 Task: Create a due date automation trigger when advanced on, on the monday after a card is due add fields without custom field "Resume" set to a number greater or equal to 1 and greater or equal to 10 at 11:00 AM.
Action: Mouse moved to (1118, 89)
Screenshot: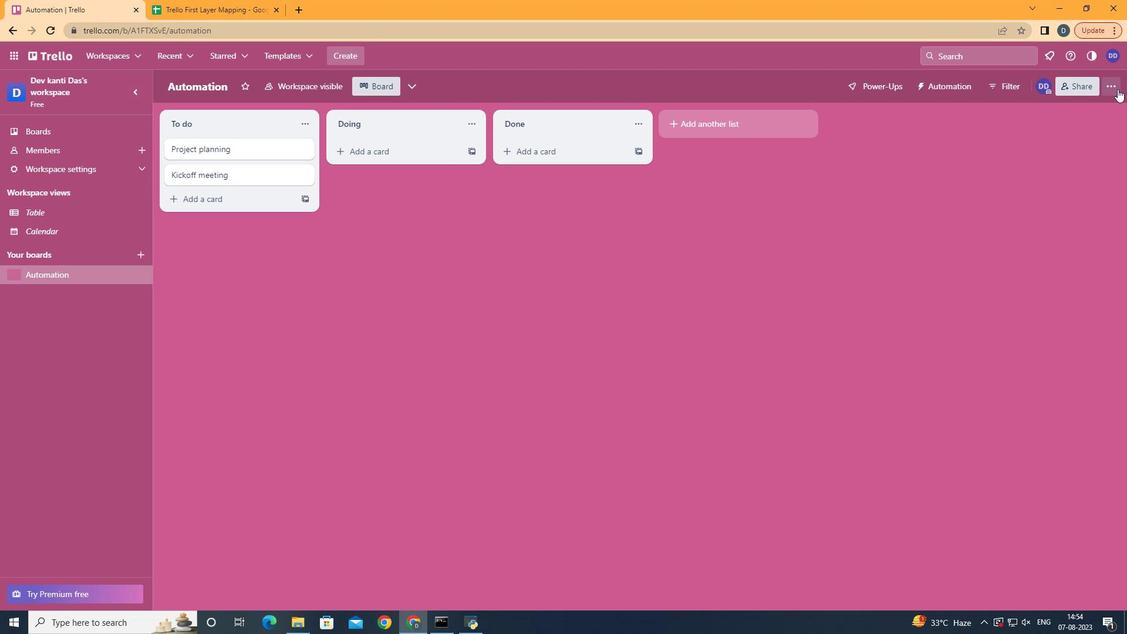 
Action: Mouse pressed left at (1118, 89)
Screenshot: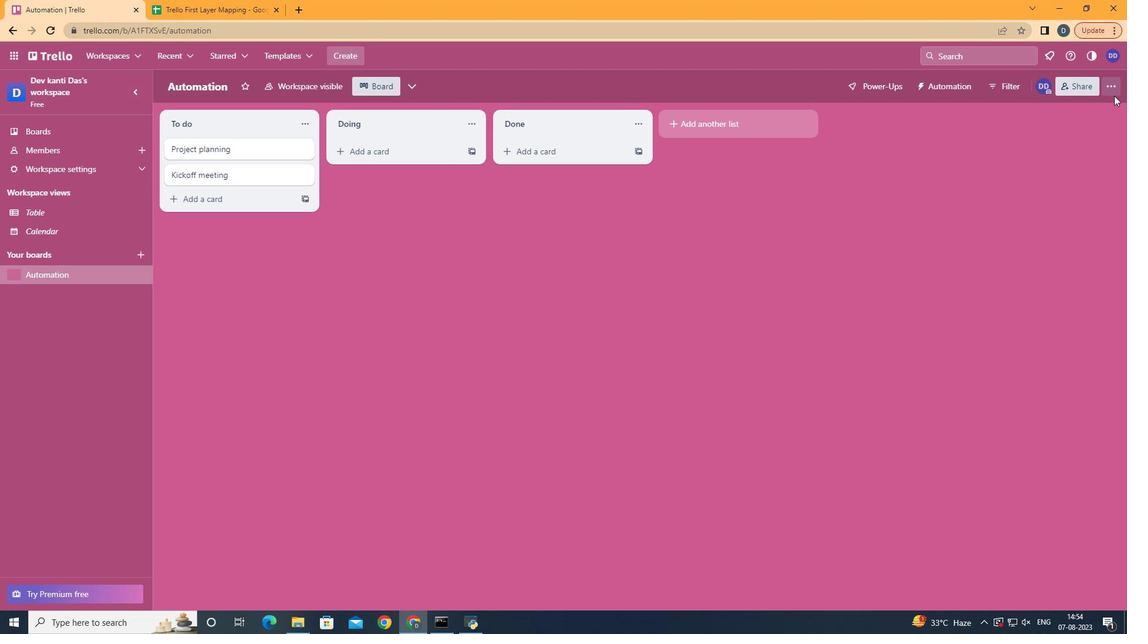 
Action: Mouse moved to (974, 241)
Screenshot: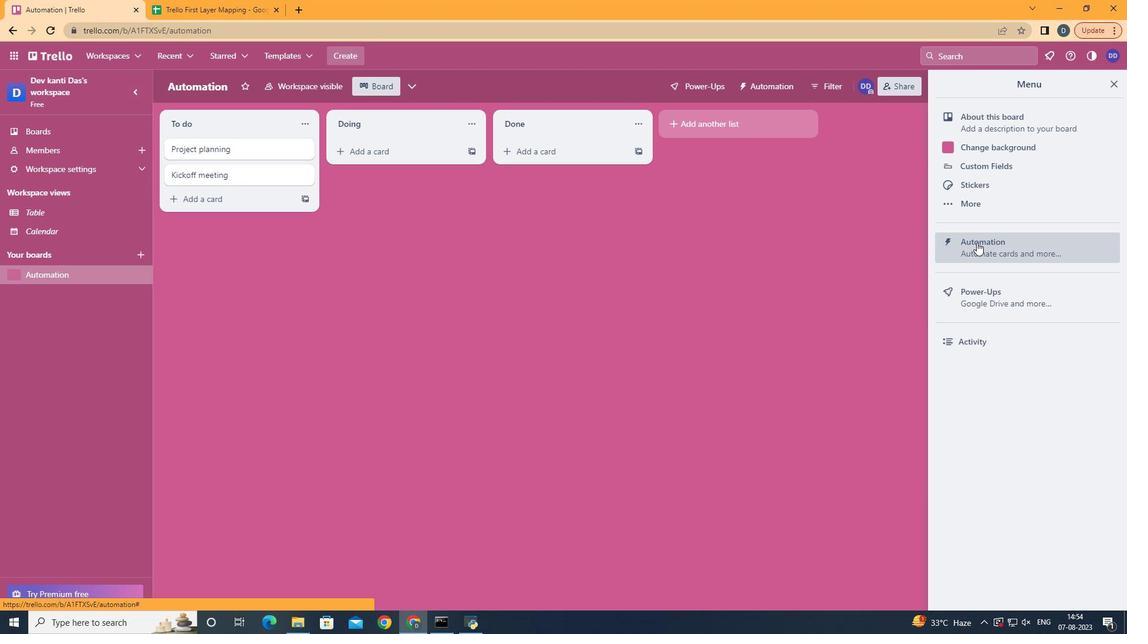 
Action: Mouse pressed left at (974, 241)
Screenshot: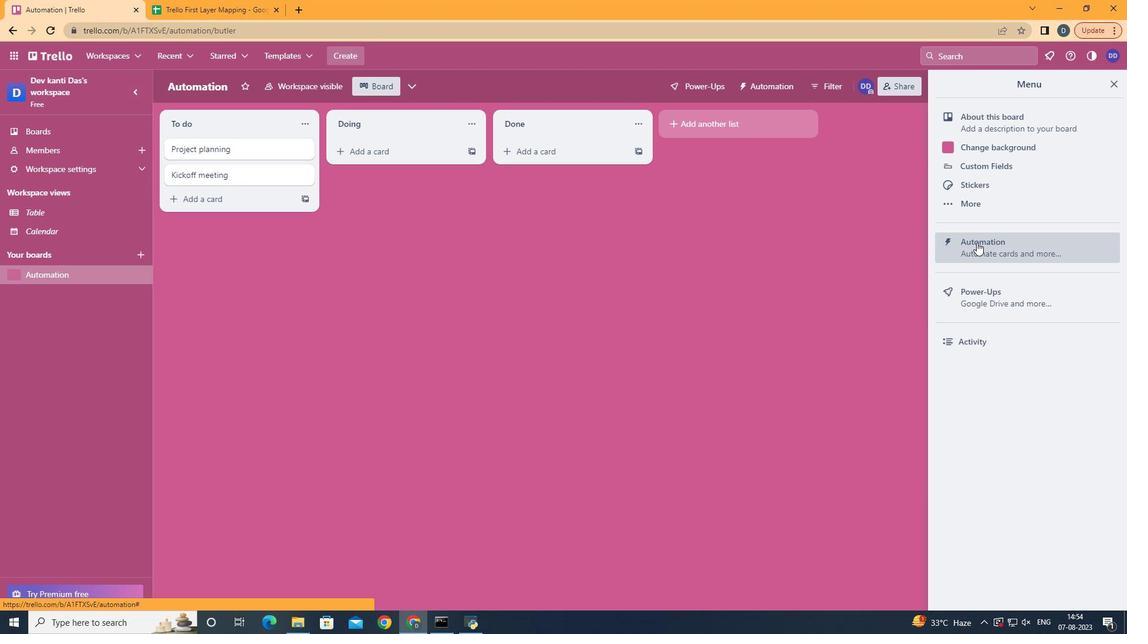 
Action: Mouse moved to (214, 238)
Screenshot: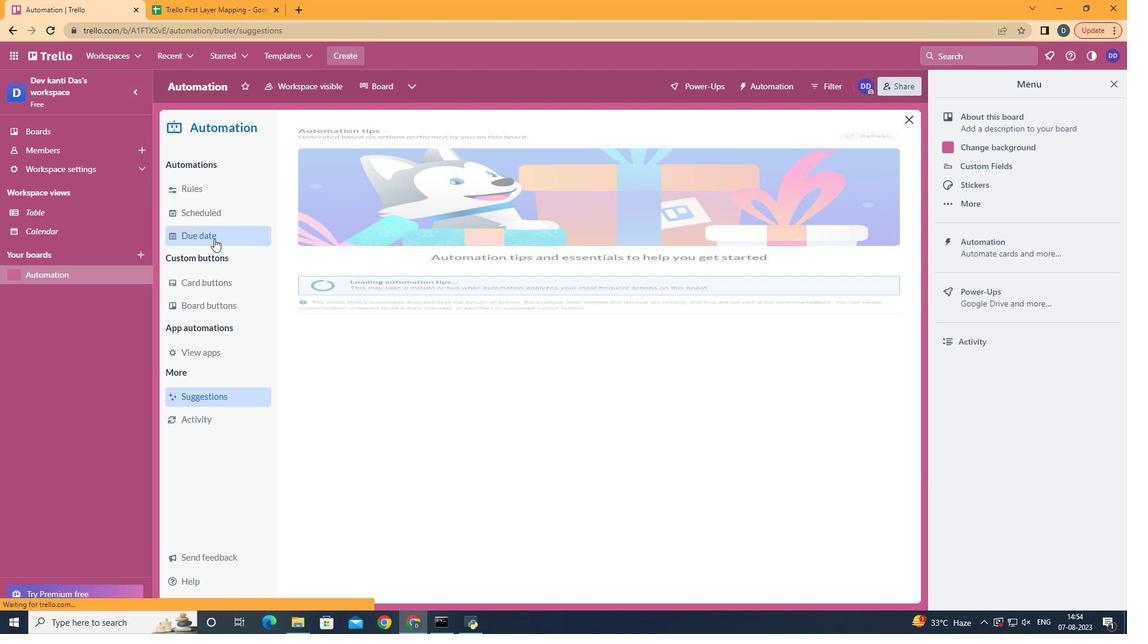 
Action: Mouse pressed left at (214, 238)
Screenshot: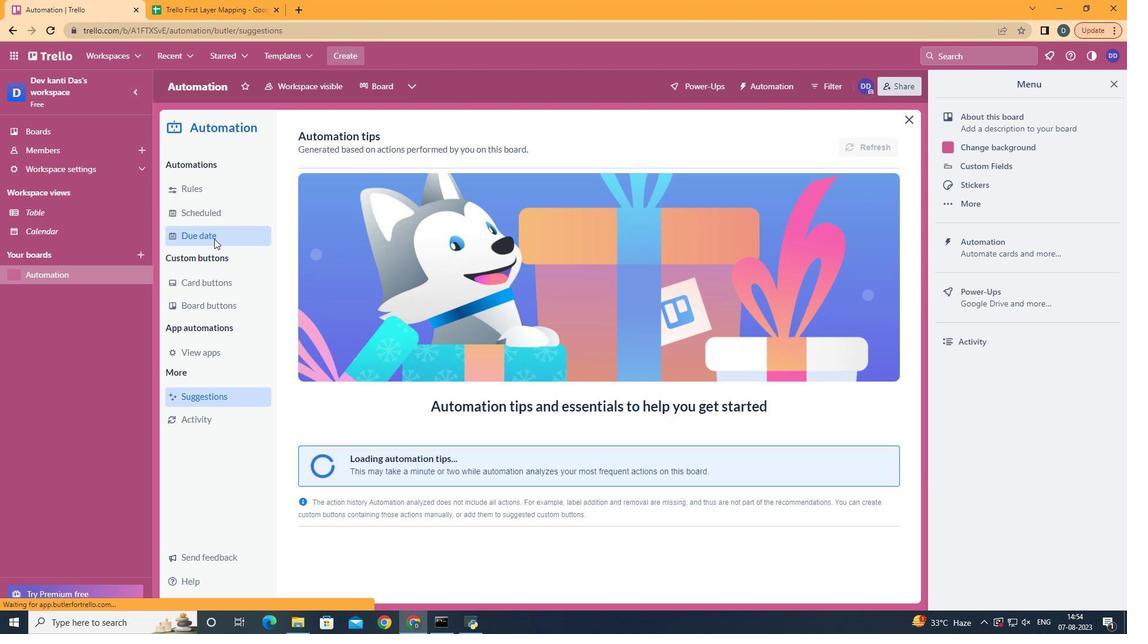 
Action: Mouse moved to (815, 145)
Screenshot: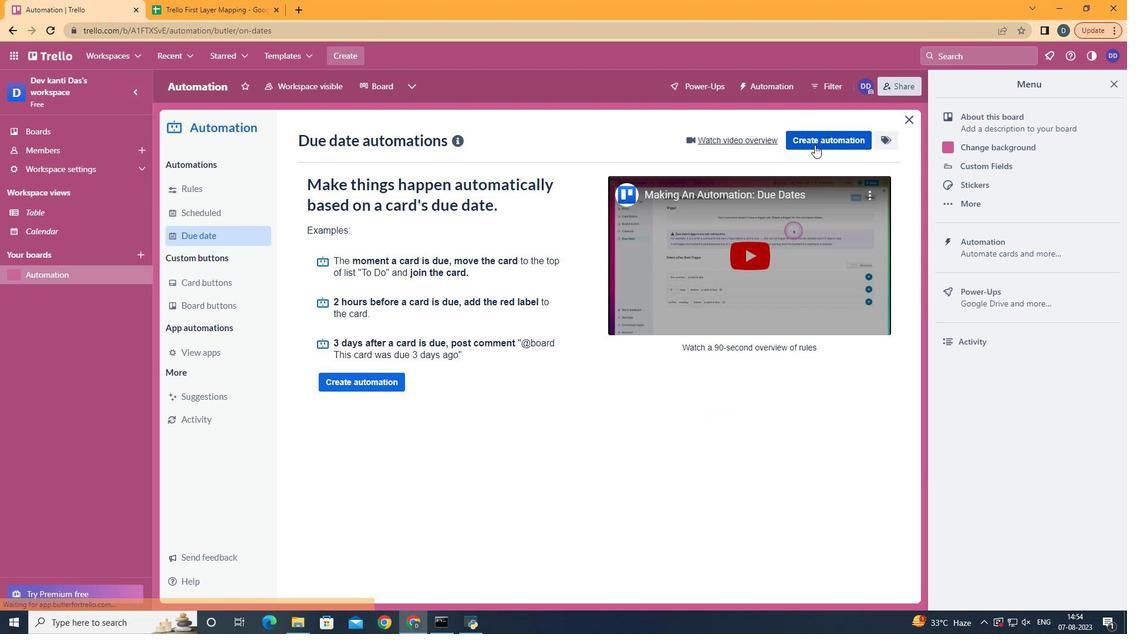 
Action: Mouse pressed left at (815, 145)
Screenshot: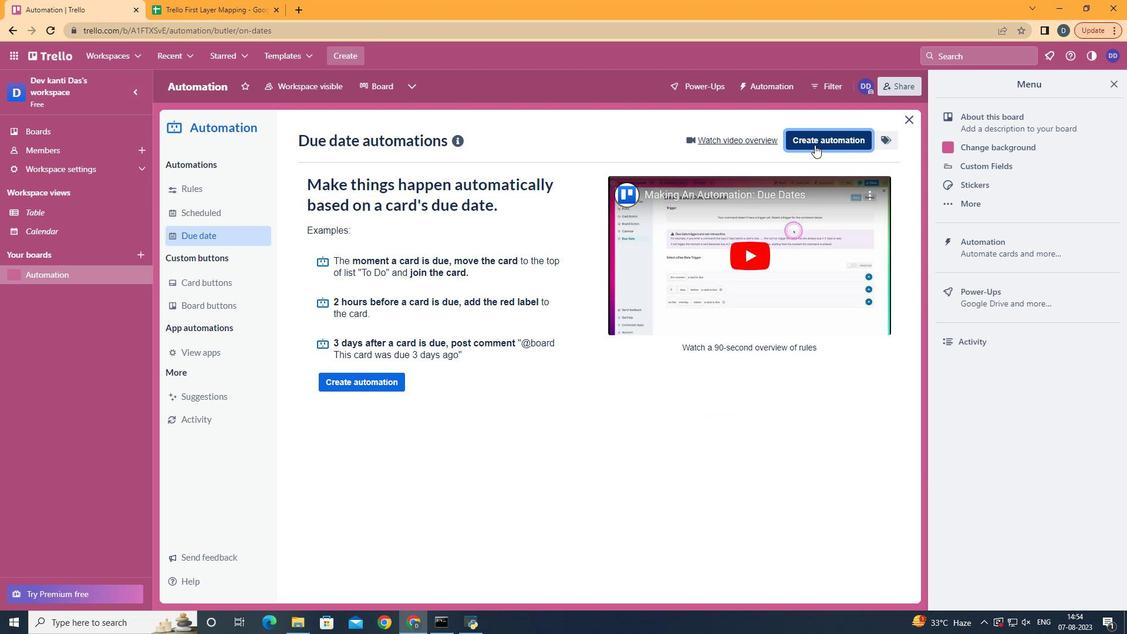 
Action: Mouse moved to (615, 247)
Screenshot: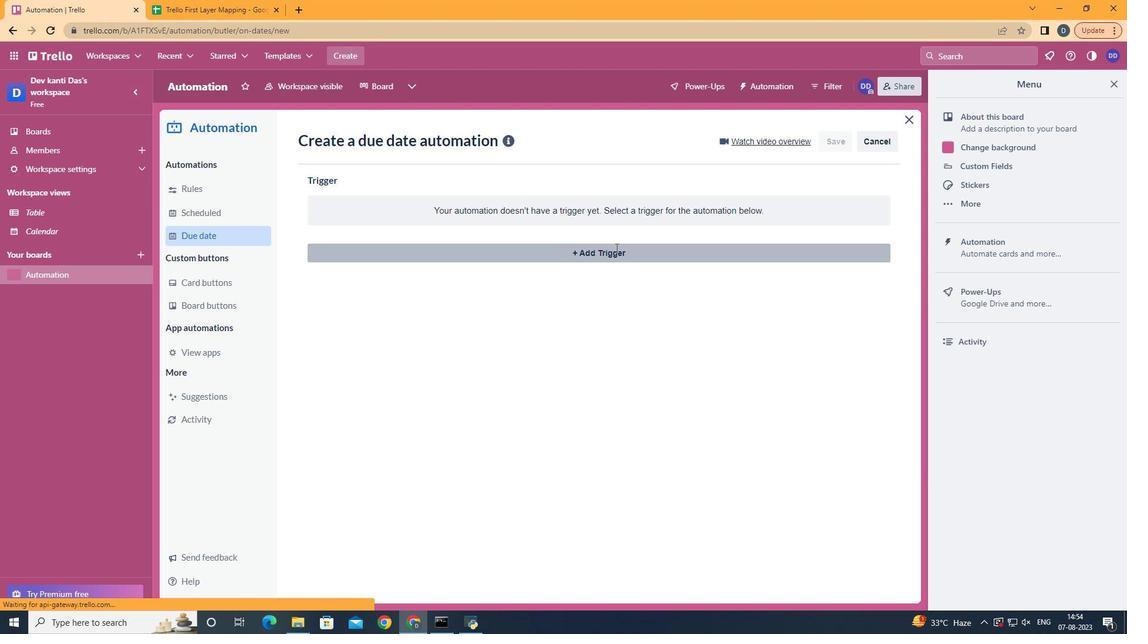 
Action: Mouse pressed left at (615, 247)
Screenshot: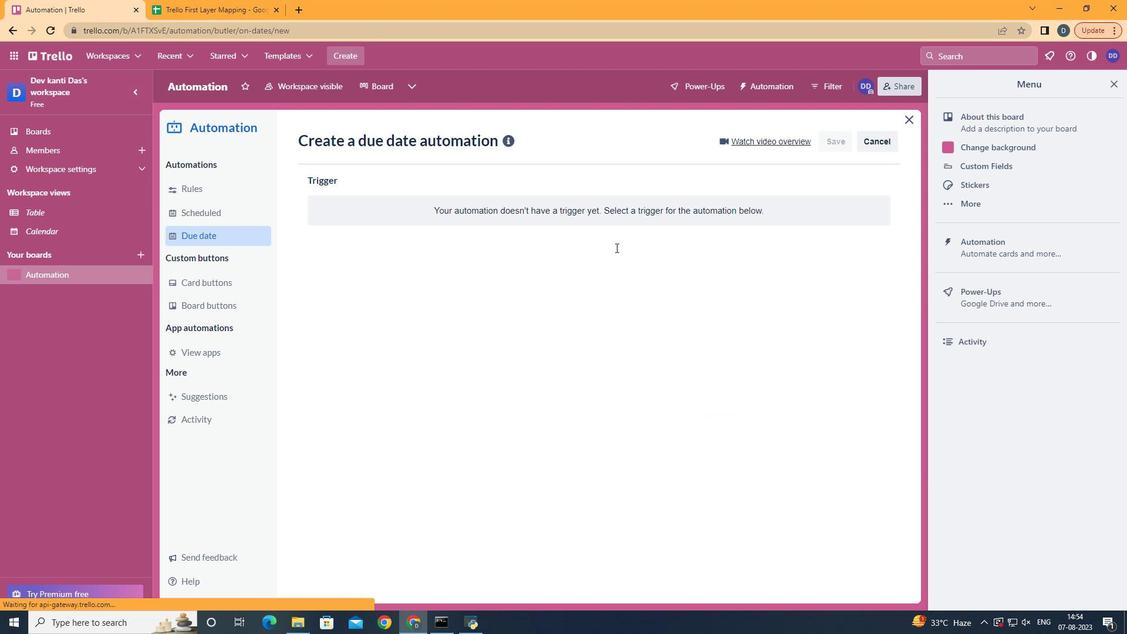 
Action: Mouse moved to (392, 310)
Screenshot: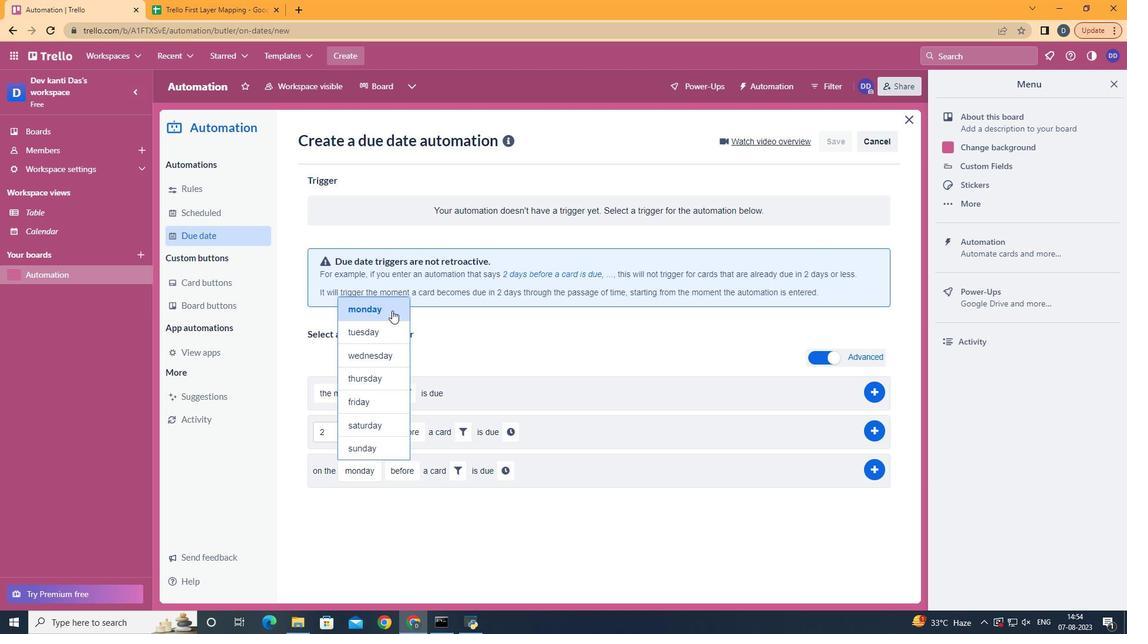 
Action: Mouse pressed left at (392, 310)
Screenshot: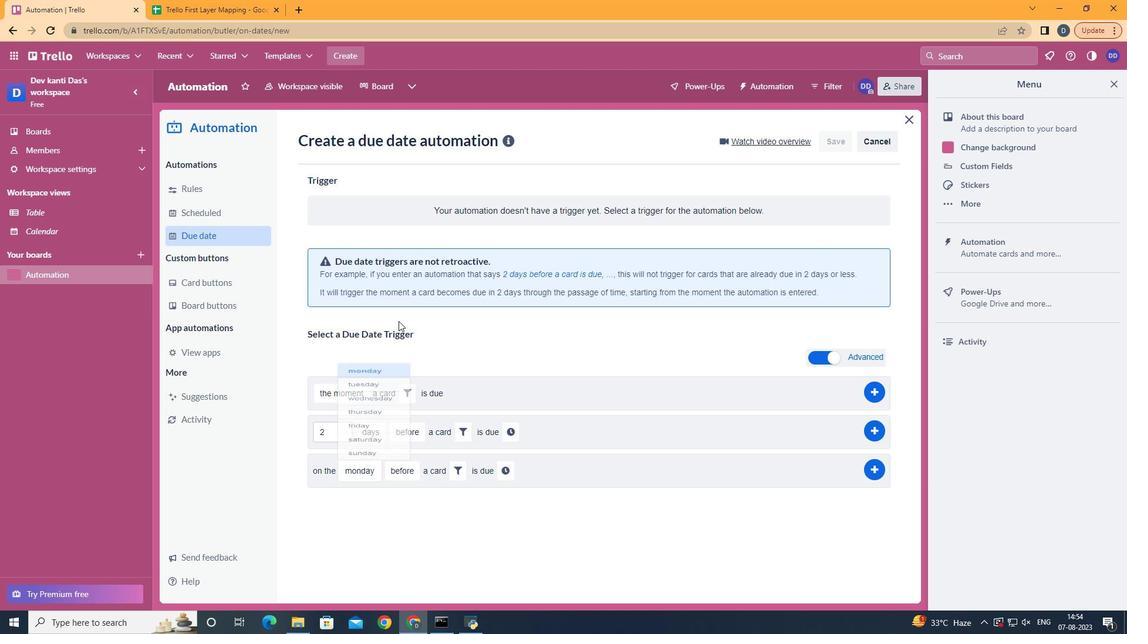 
Action: Mouse moved to (409, 509)
Screenshot: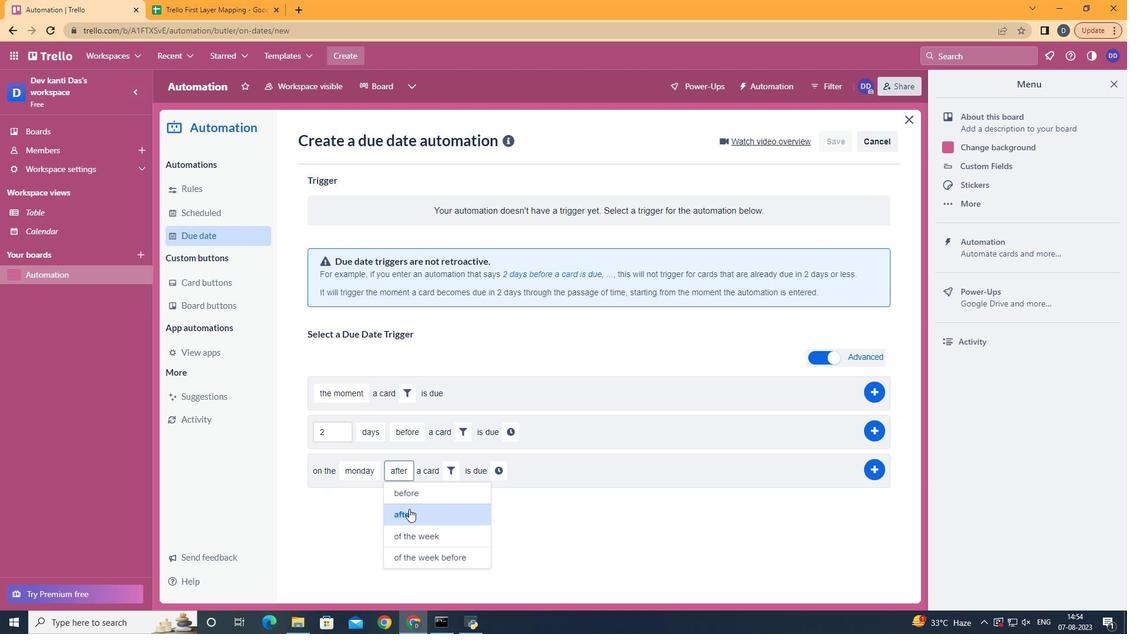 
Action: Mouse pressed left at (409, 509)
Screenshot: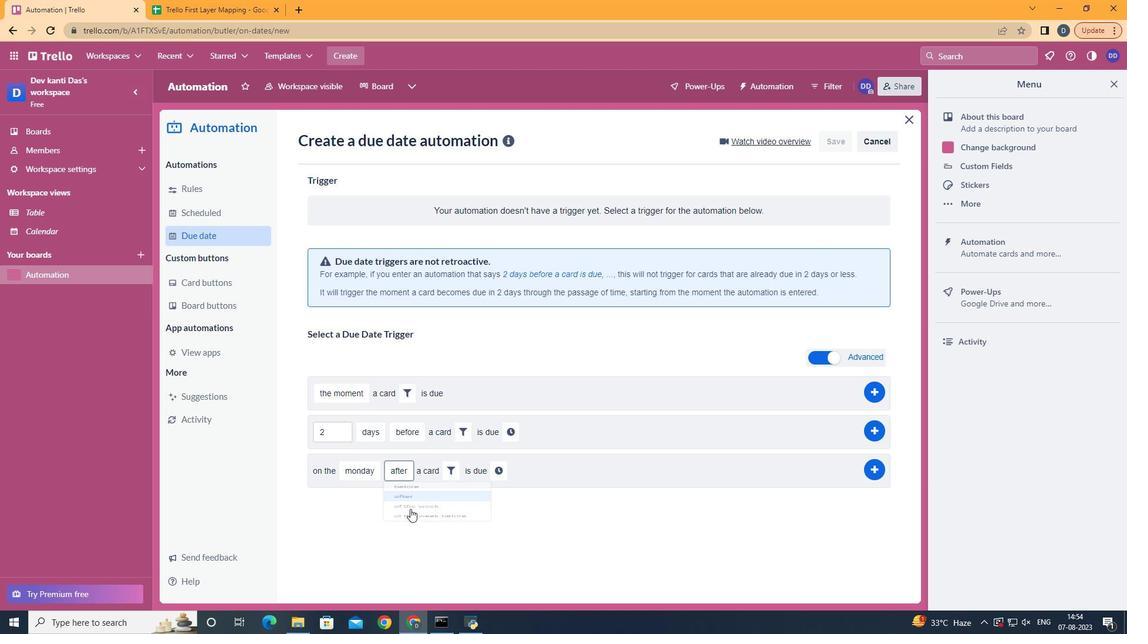 
Action: Mouse moved to (443, 473)
Screenshot: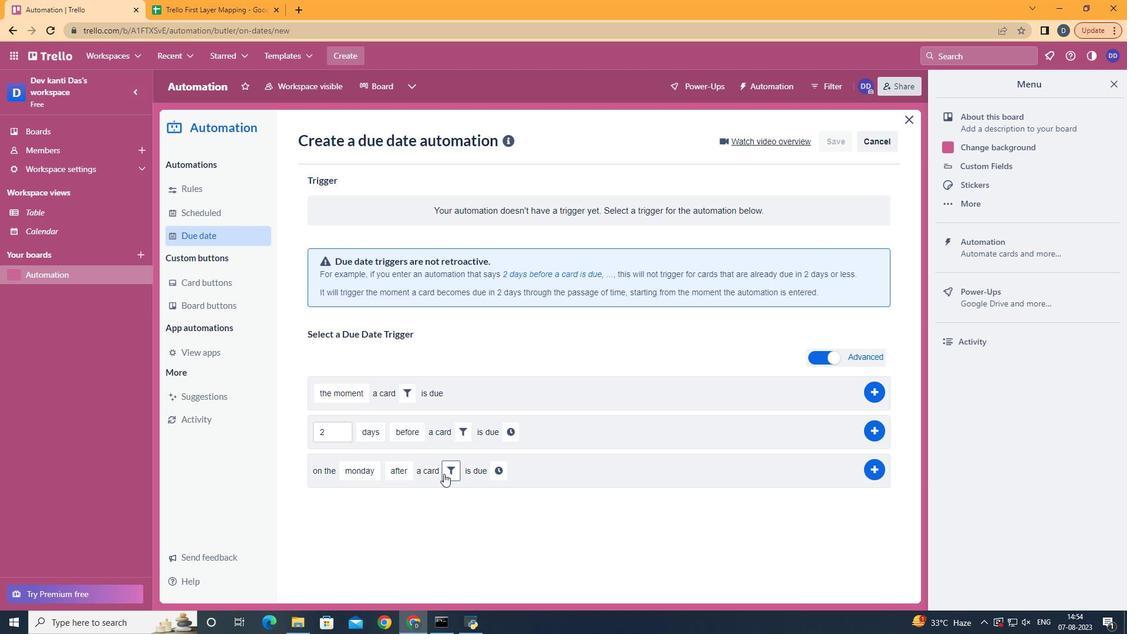 
Action: Mouse pressed left at (443, 473)
Screenshot: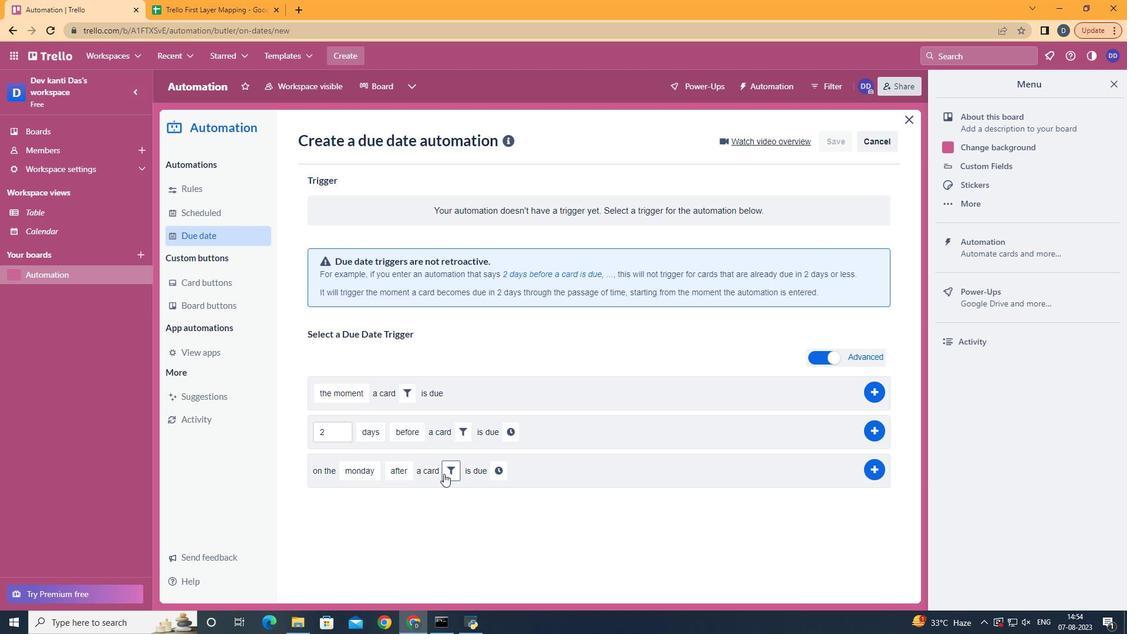 
Action: Mouse moved to (652, 507)
Screenshot: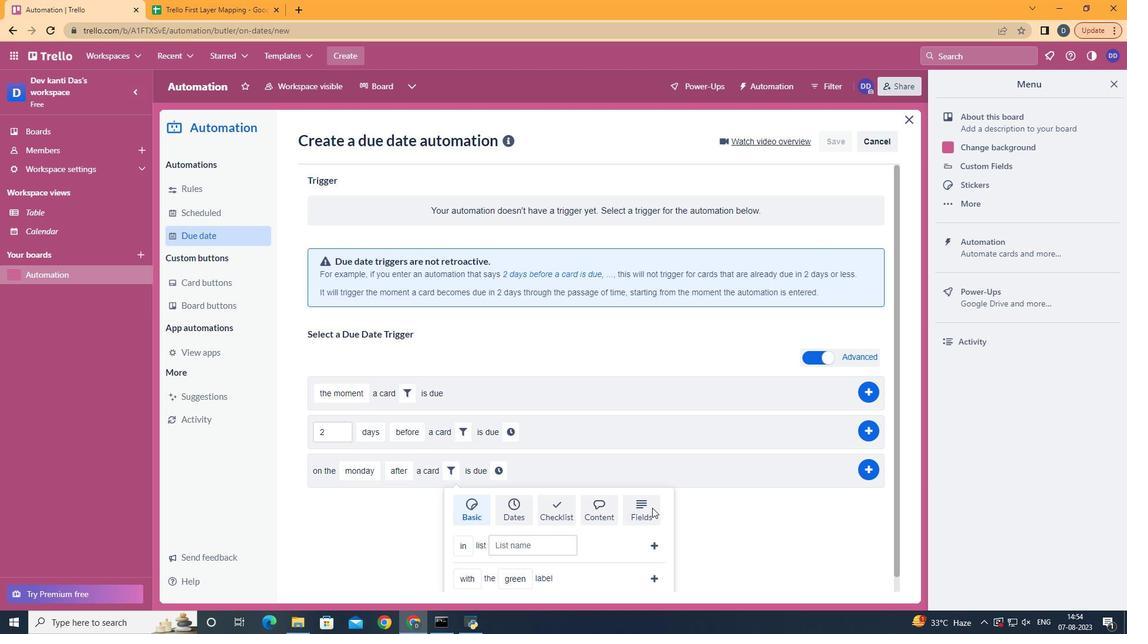 
Action: Mouse pressed left at (652, 507)
Screenshot: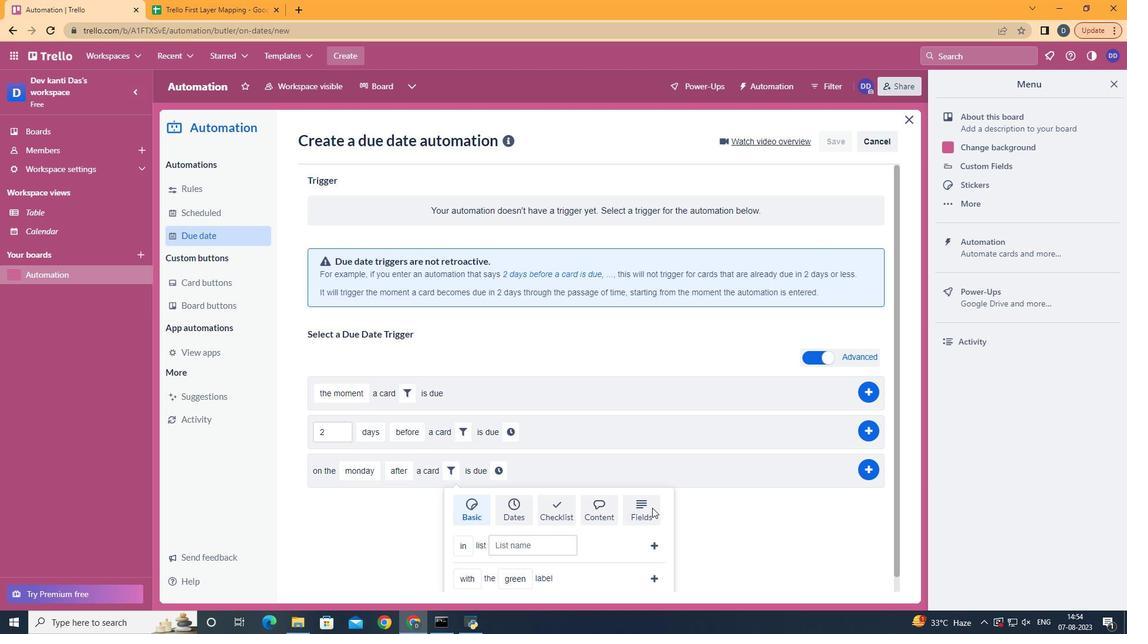 
Action: Mouse moved to (652, 507)
Screenshot: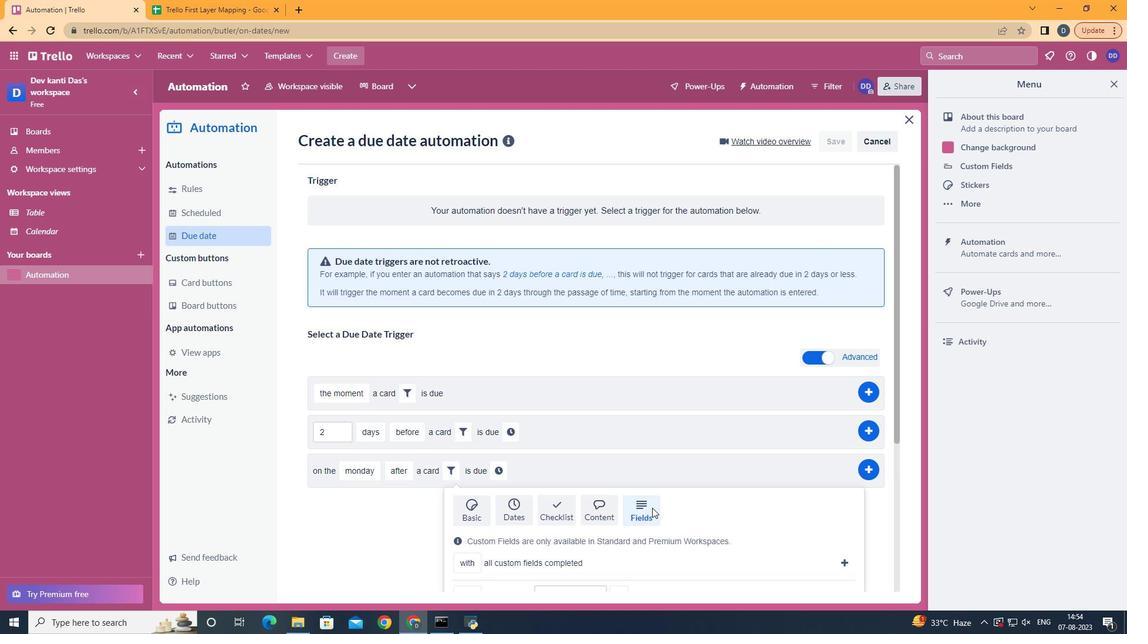 
Action: Mouse scrolled (652, 507) with delta (0, 0)
Screenshot: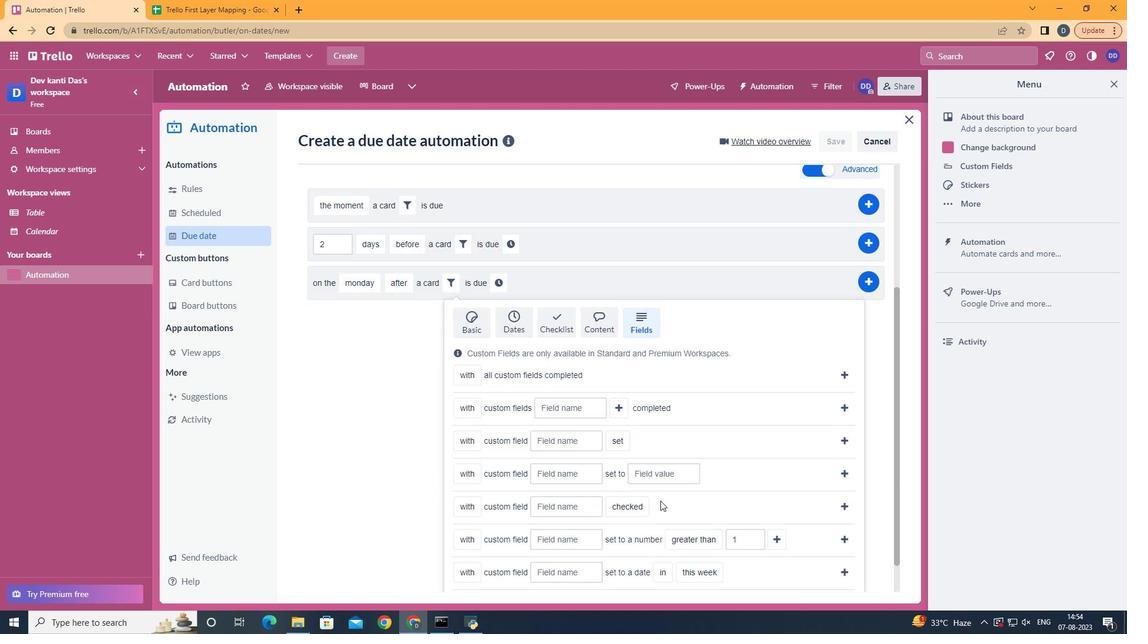 
Action: Mouse scrolled (652, 507) with delta (0, 0)
Screenshot: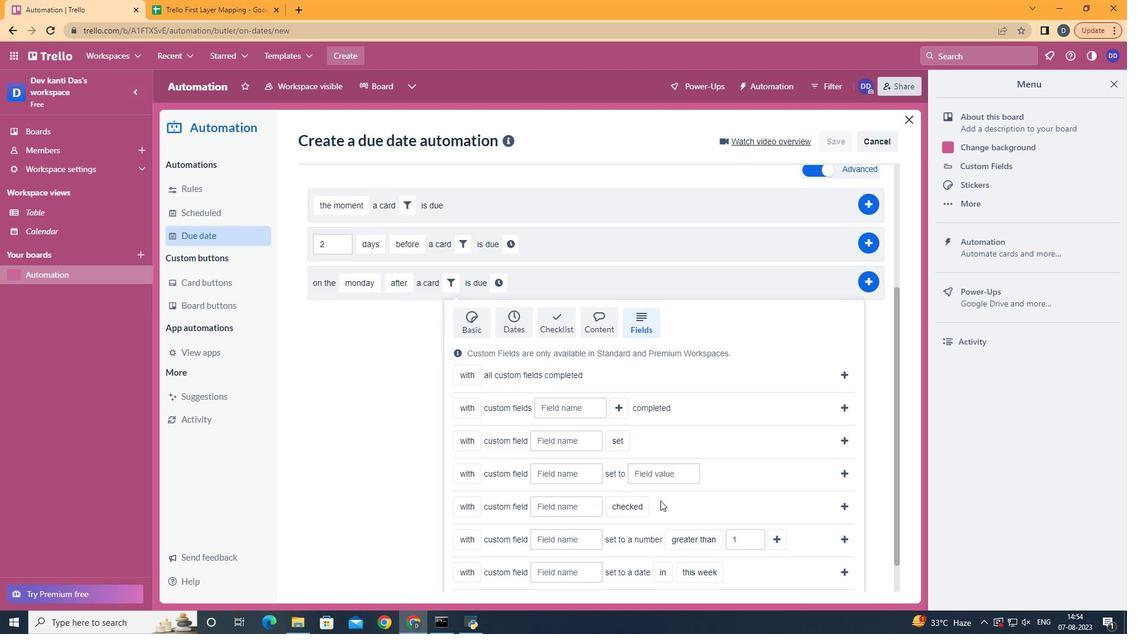 
Action: Mouse scrolled (652, 507) with delta (0, 0)
Screenshot: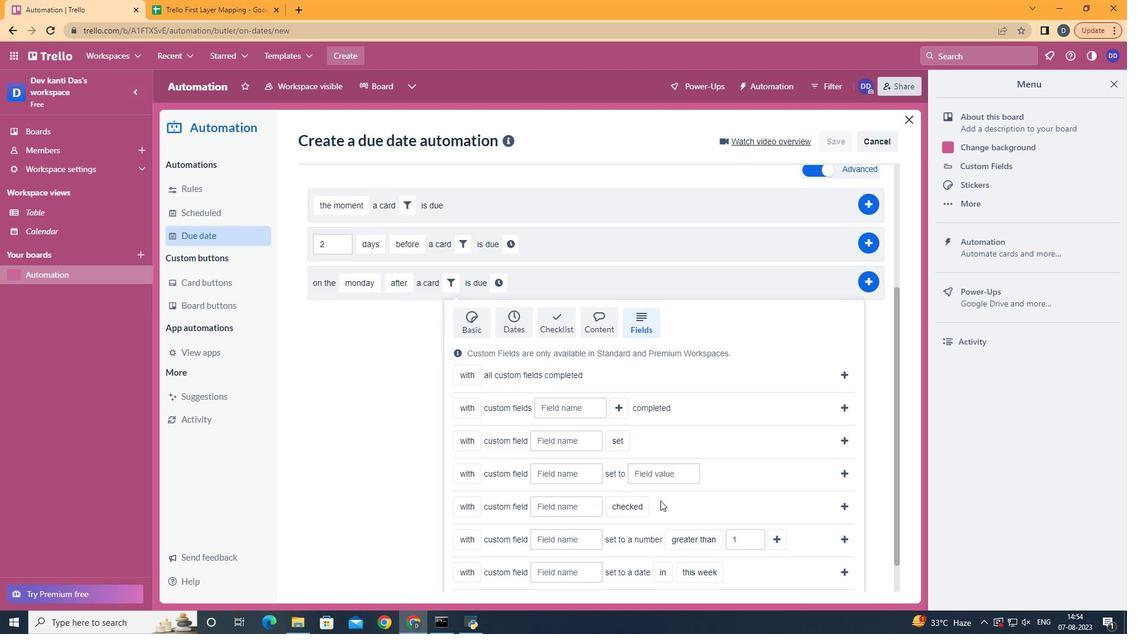 
Action: Mouse scrolled (652, 507) with delta (0, 0)
Screenshot: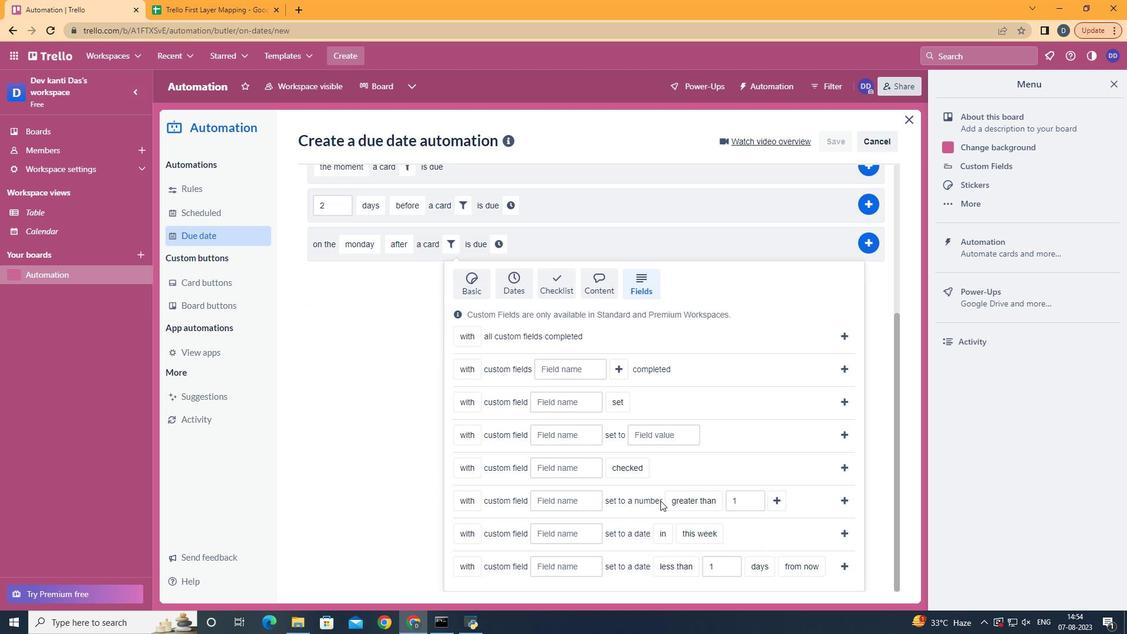 
Action: Mouse scrolled (652, 507) with delta (0, 0)
Screenshot: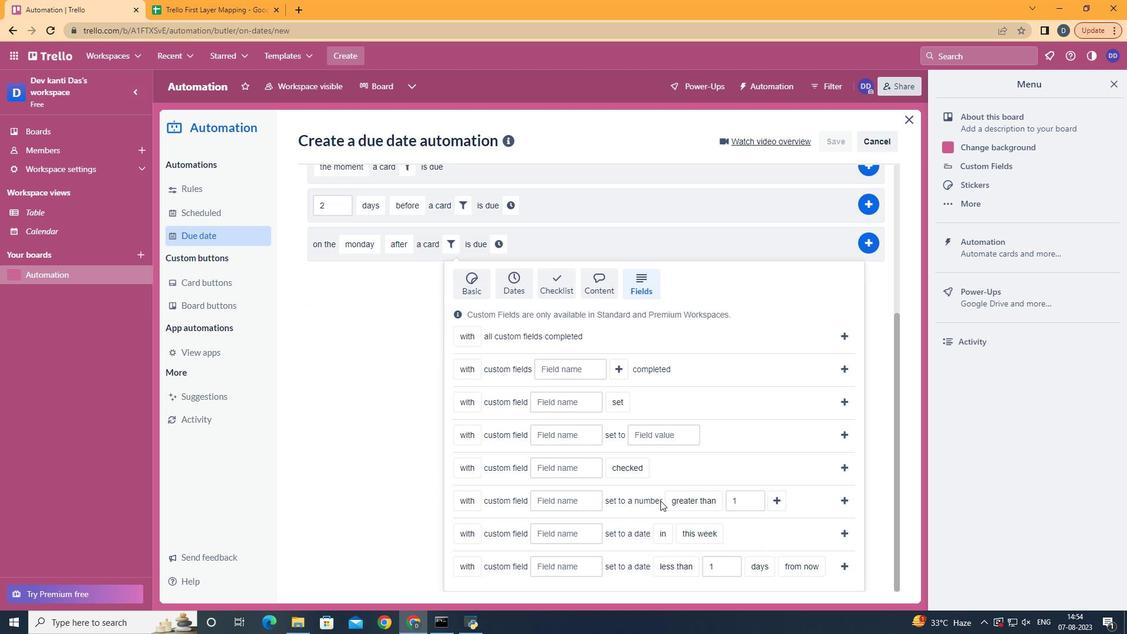 
Action: Mouse moved to (485, 547)
Screenshot: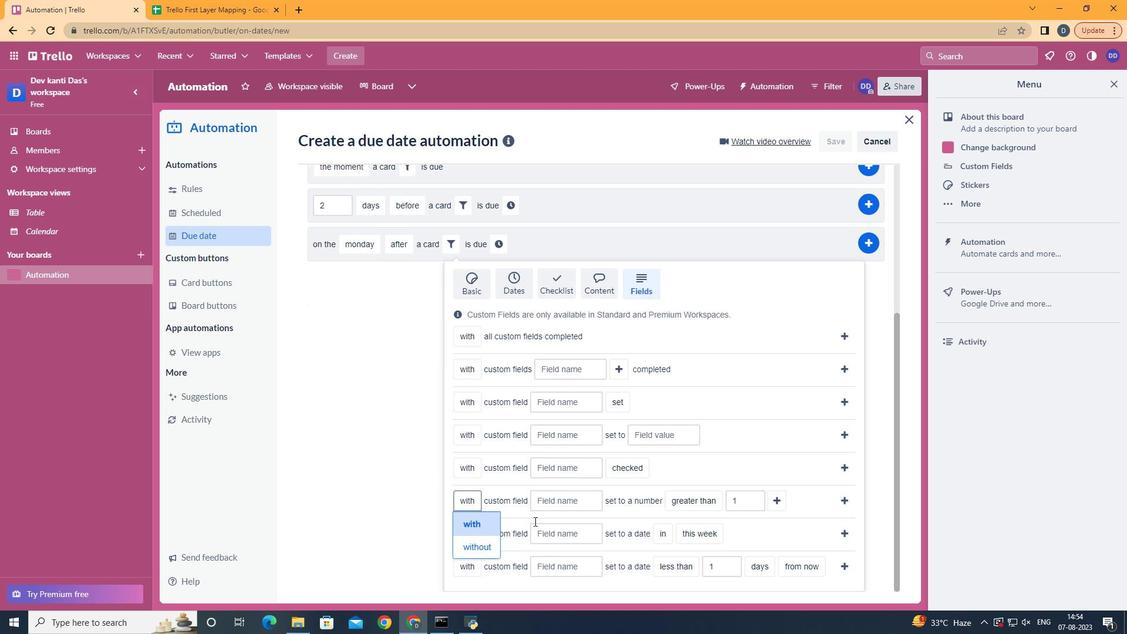 
Action: Mouse pressed left at (485, 547)
Screenshot: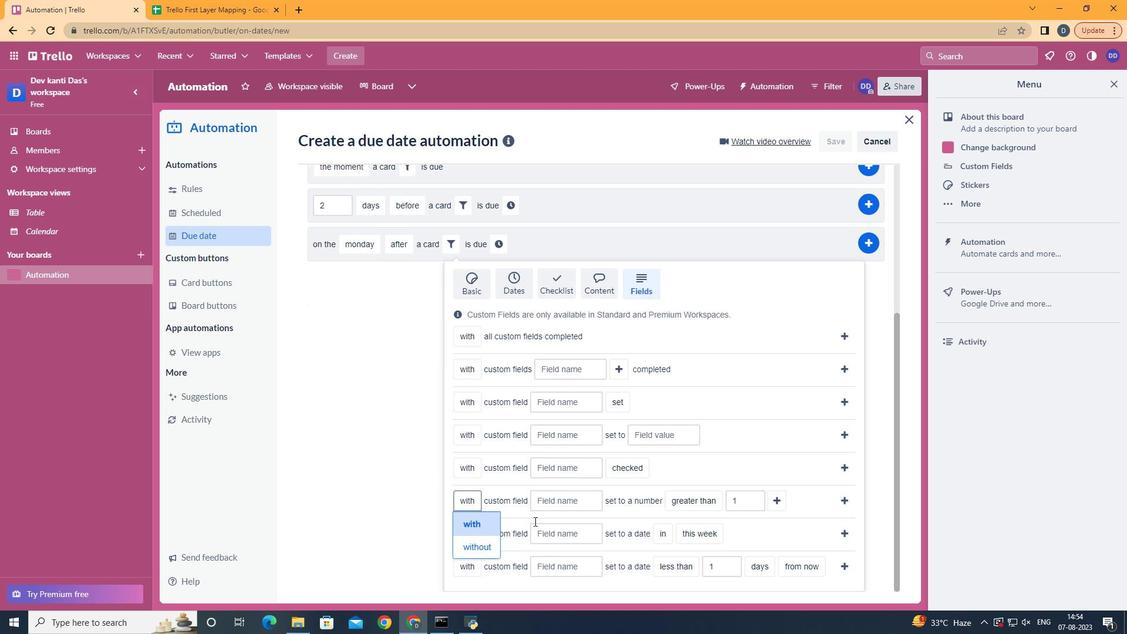 
Action: Mouse moved to (570, 502)
Screenshot: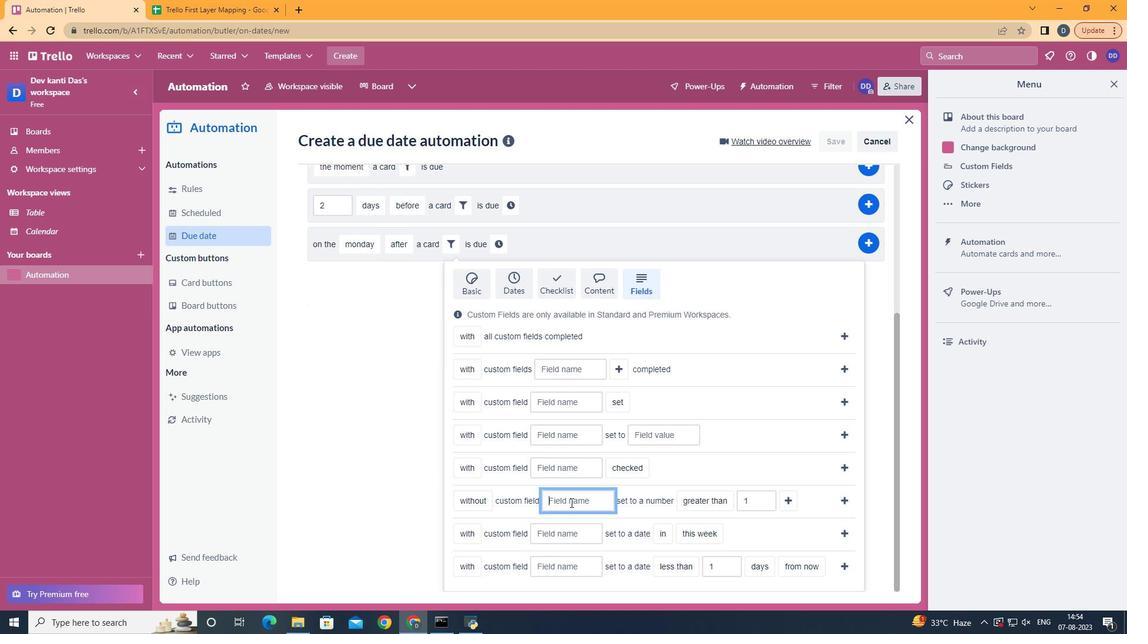 
Action: Mouse pressed left at (570, 502)
Screenshot: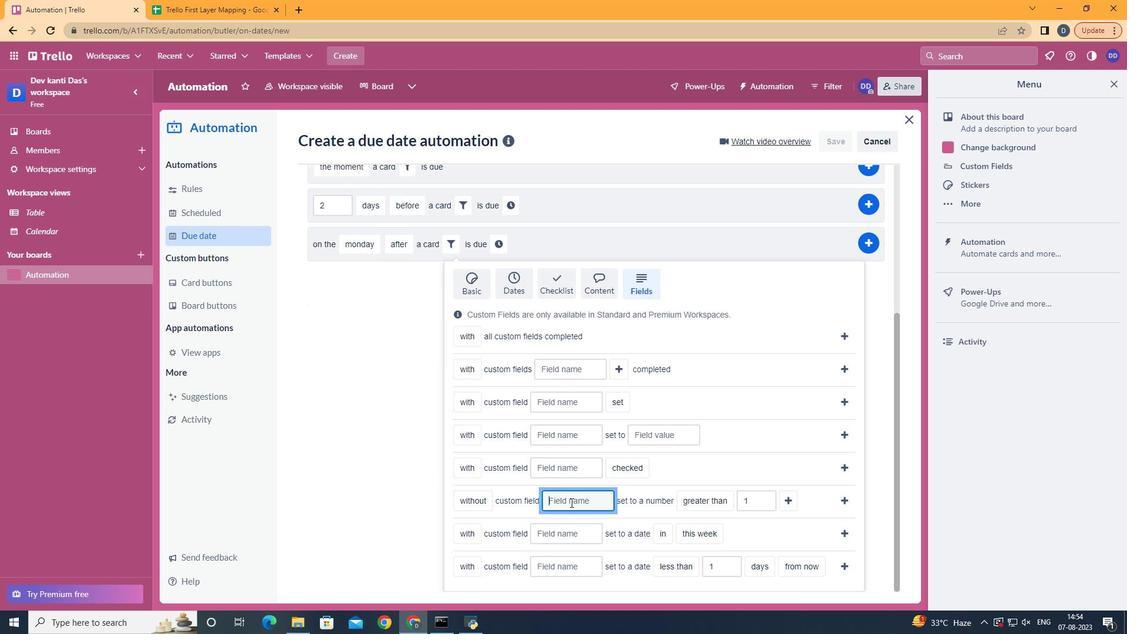 
Action: Key pressed <Key.shift>Resume
Screenshot: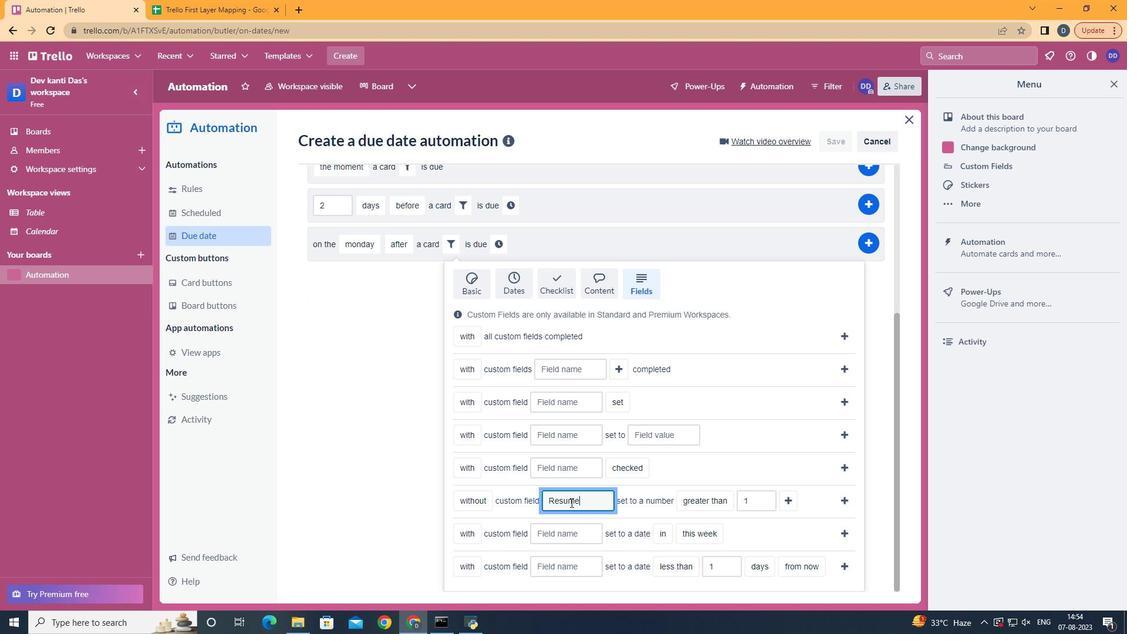 
Action: Mouse moved to (732, 422)
Screenshot: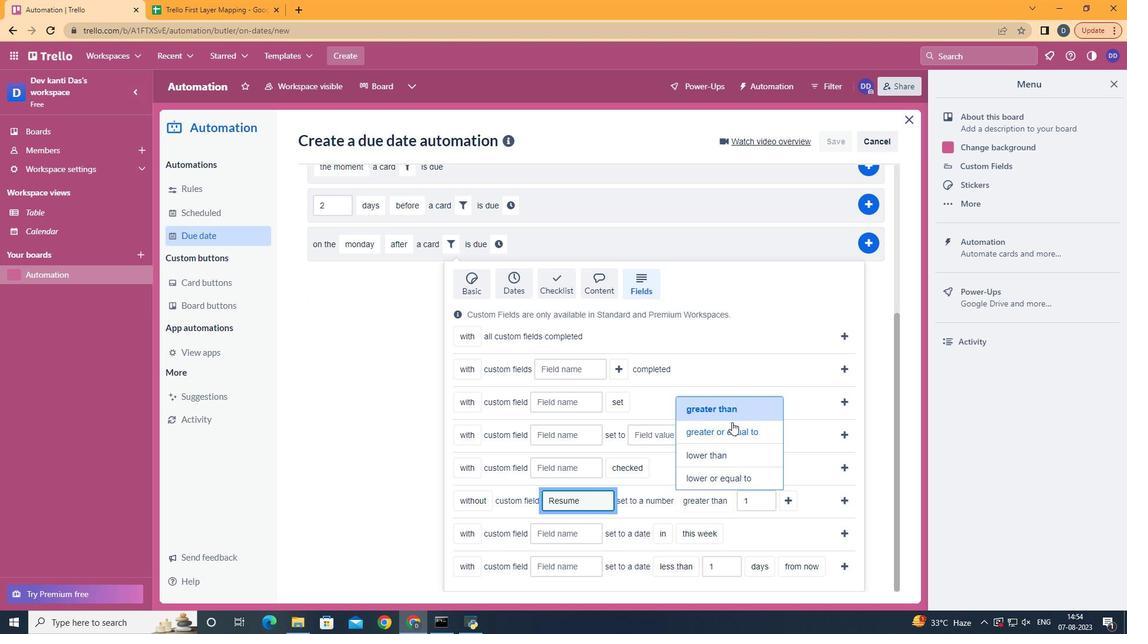 
Action: Mouse pressed left at (732, 422)
Screenshot: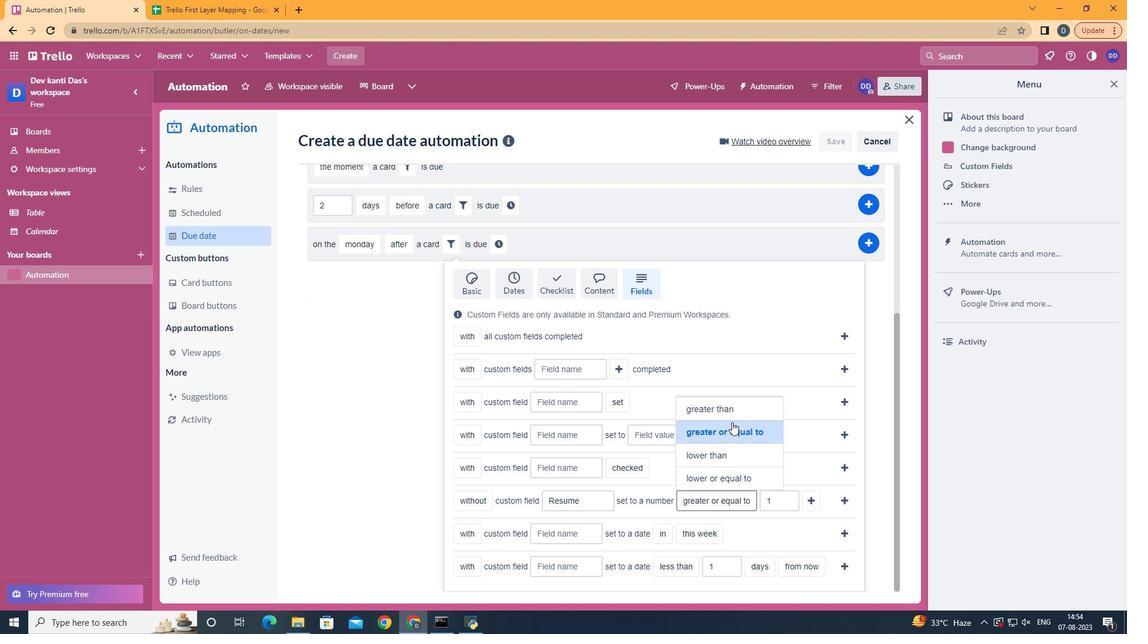 
Action: Mouse moved to (809, 502)
Screenshot: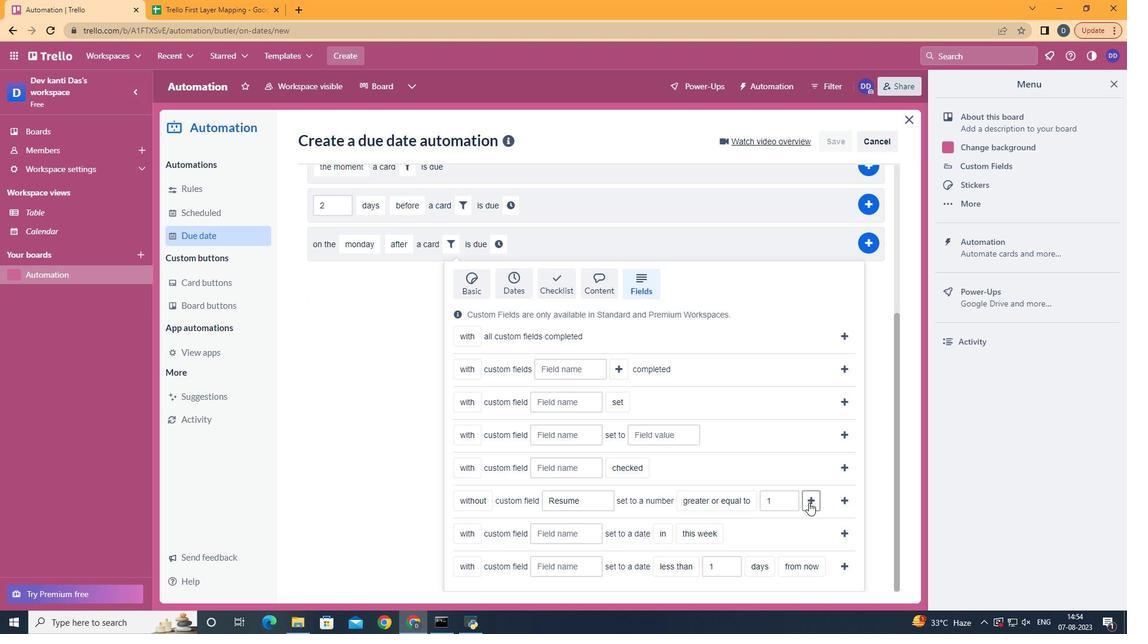 
Action: Mouse pressed left at (809, 502)
Screenshot: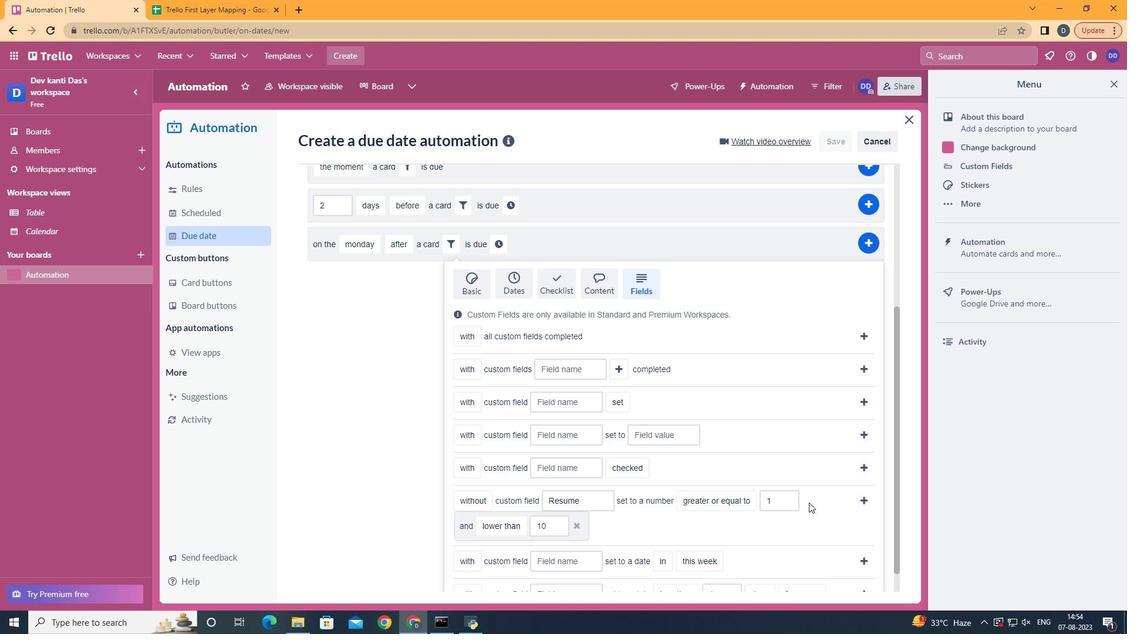 
Action: Mouse moved to (529, 500)
Screenshot: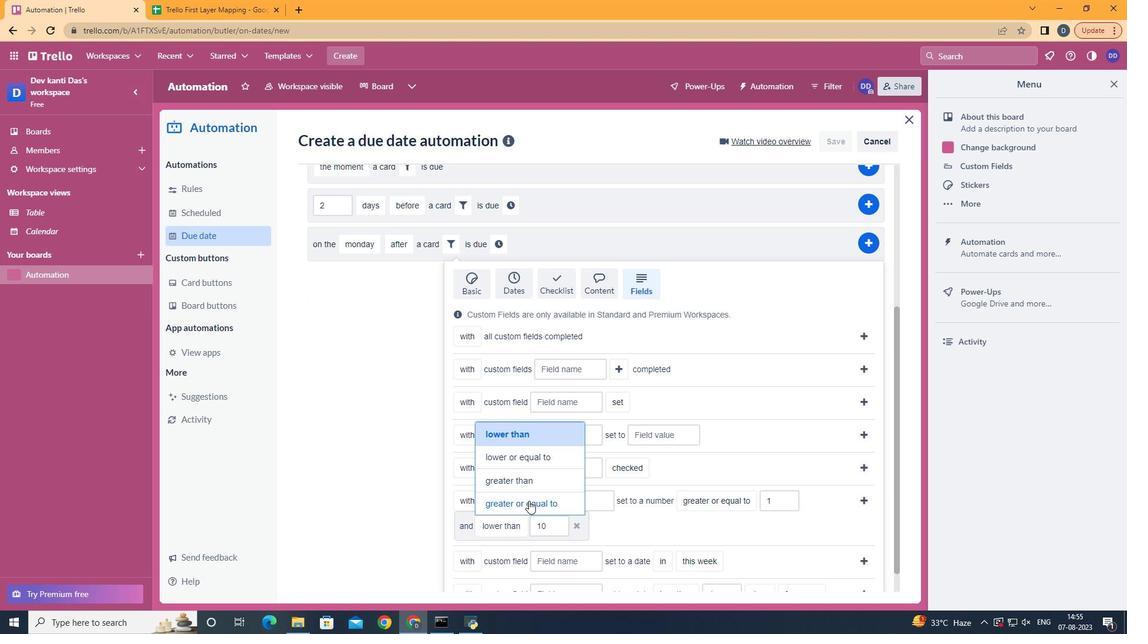 
Action: Mouse pressed left at (529, 500)
Screenshot: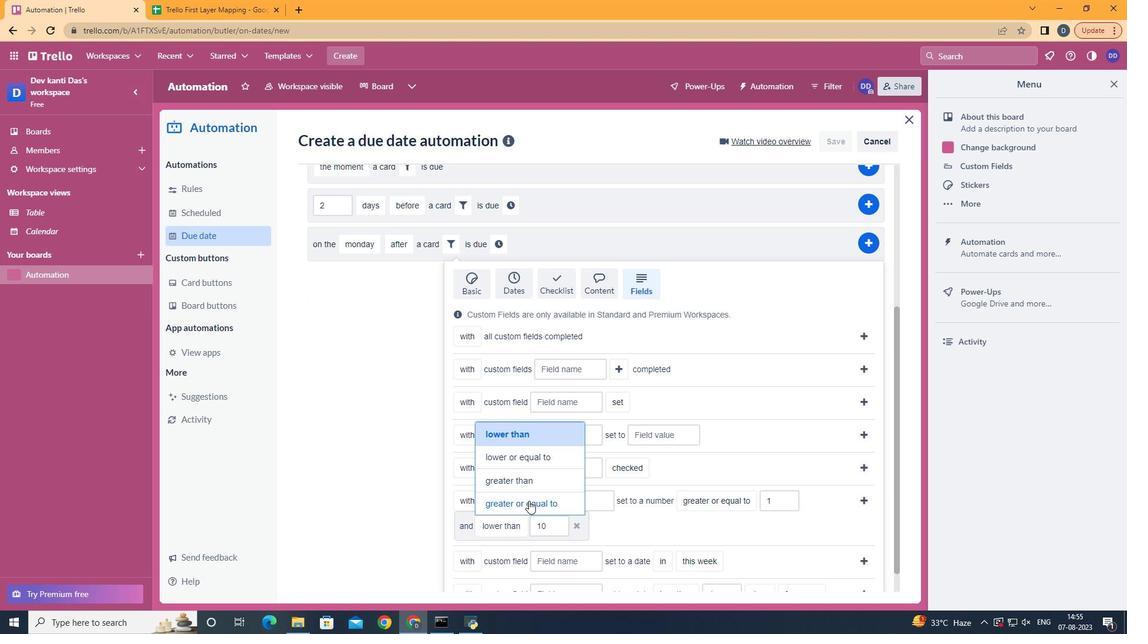 
Action: Mouse moved to (872, 500)
Screenshot: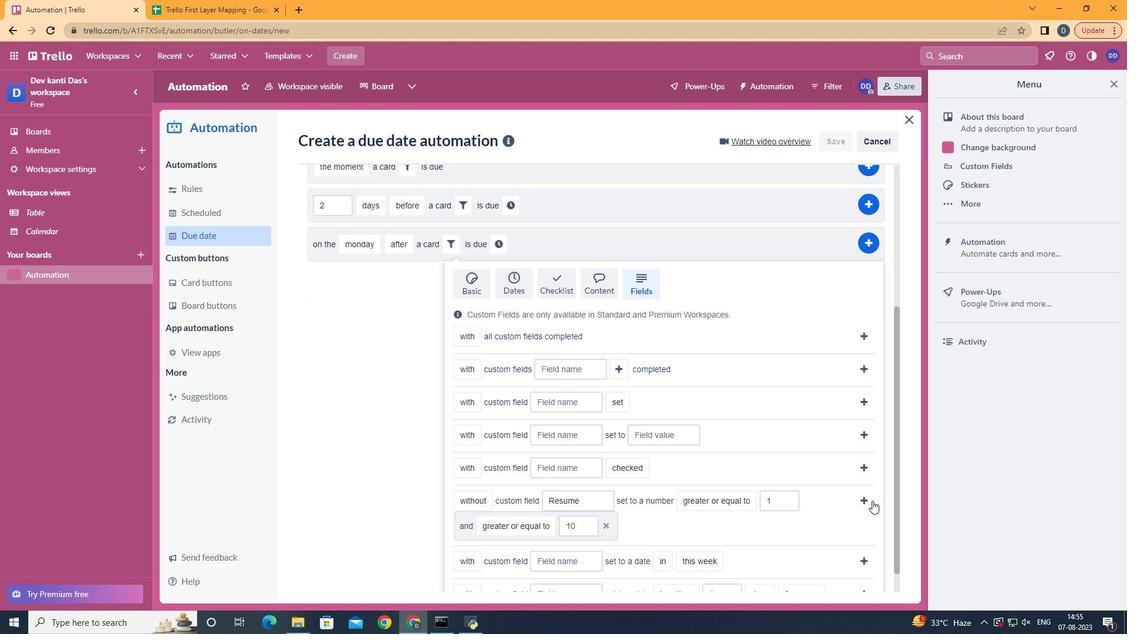 
Action: Mouse pressed left at (872, 500)
Screenshot: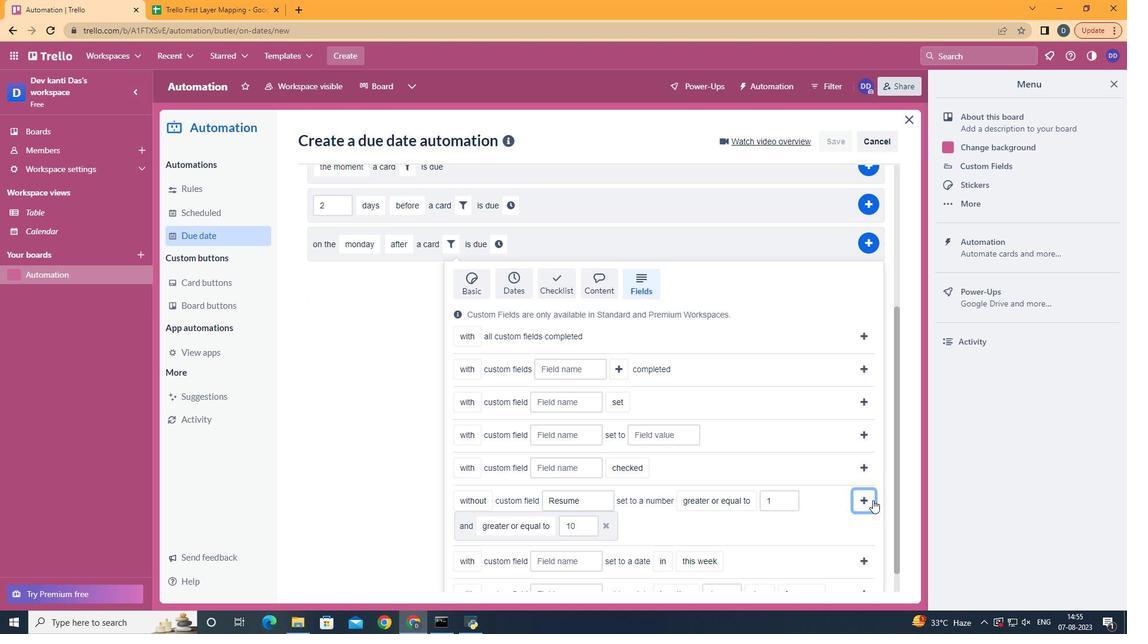 
Action: Mouse moved to (343, 496)
Screenshot: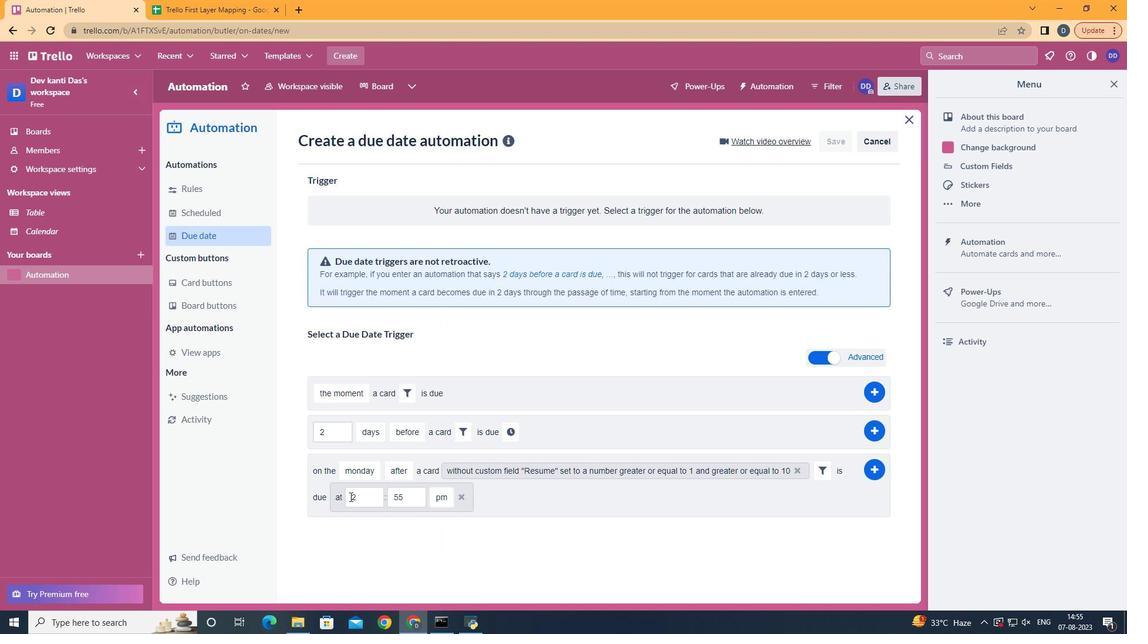 
Action: Mouse pressed left at (343, 496)
Screenshot: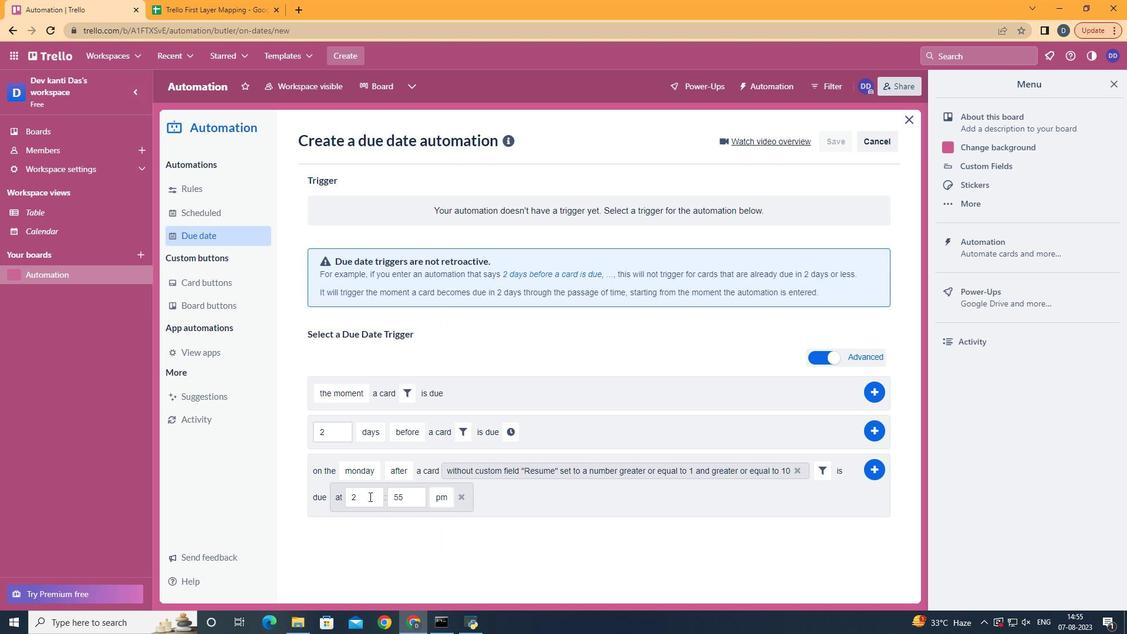 
Action: Mouse moved to (379, 497)
Screenshot: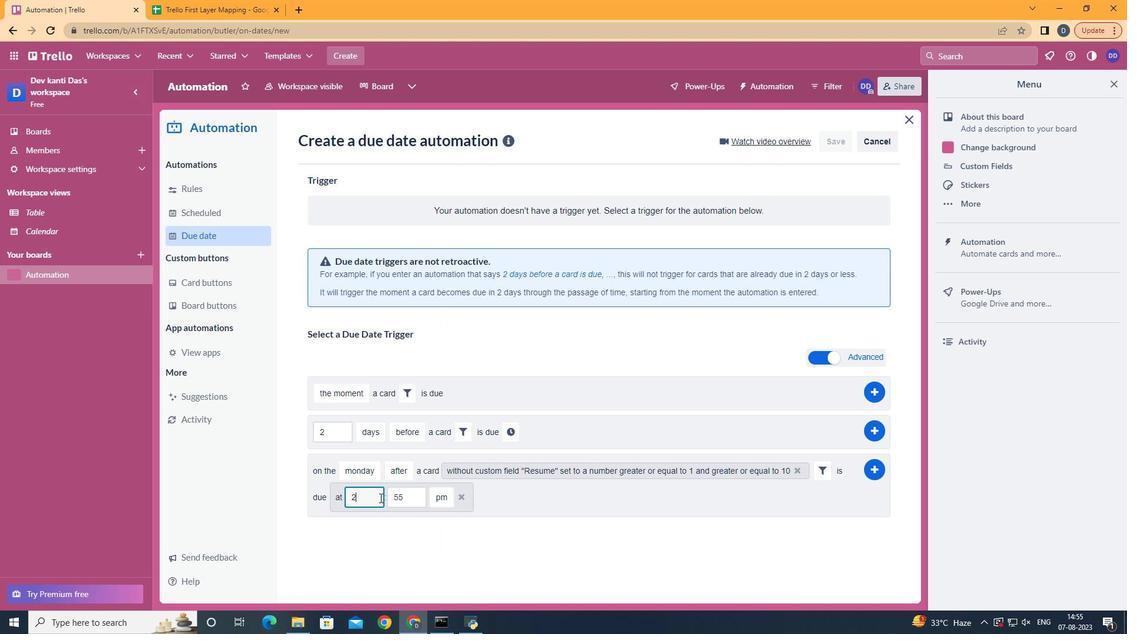 
Action: Mouse pressed left at (379, 497)
Screenshot: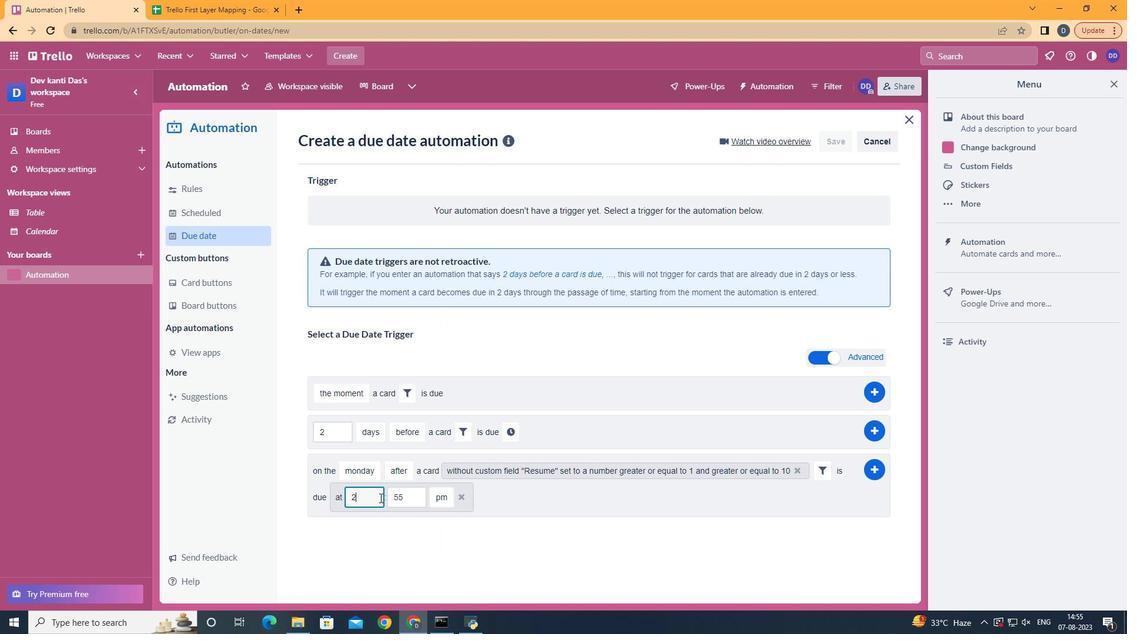
Action: Mouse moved to (379, 497)
Screenshot: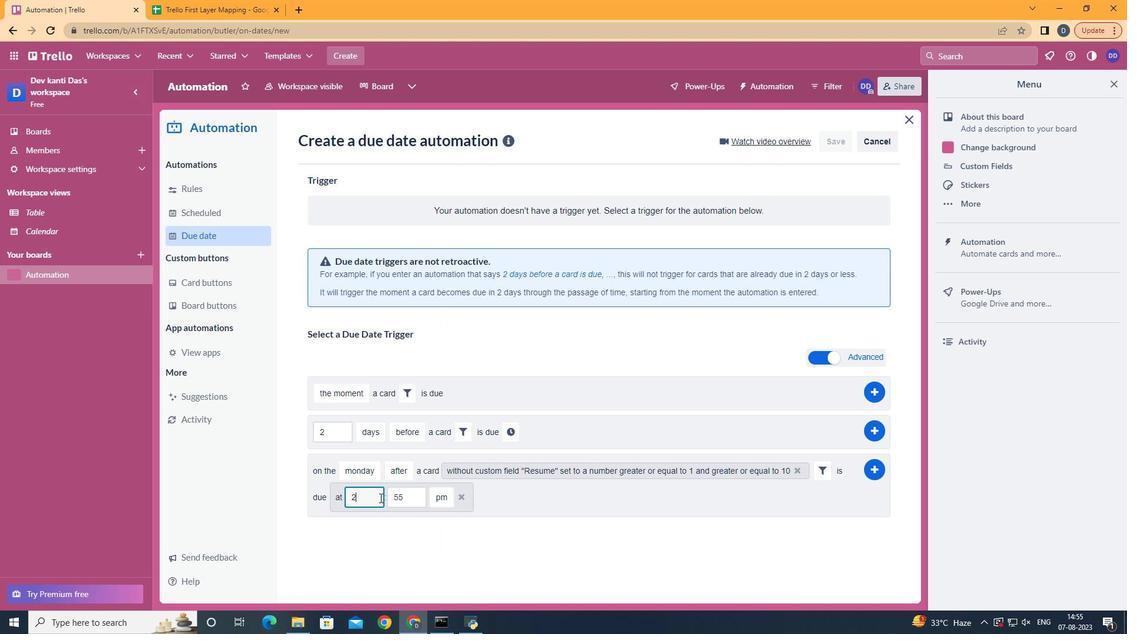 
Action: Key pressed <Key.backspace>11
Screenshot: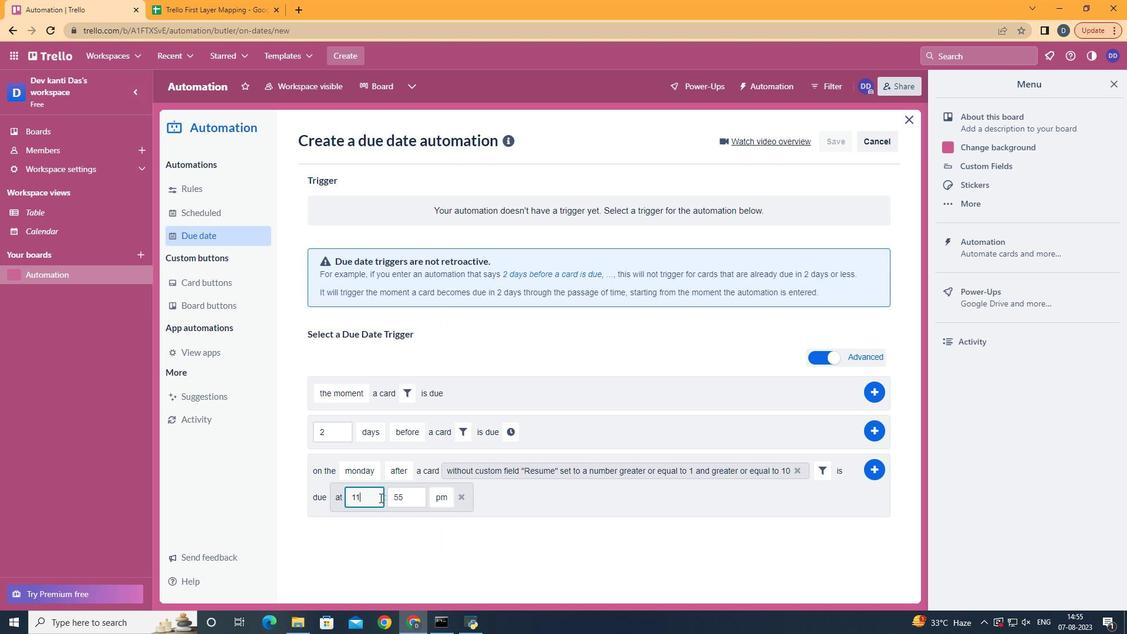 
Action: Mouse moved to (406, 499)
Screenshot: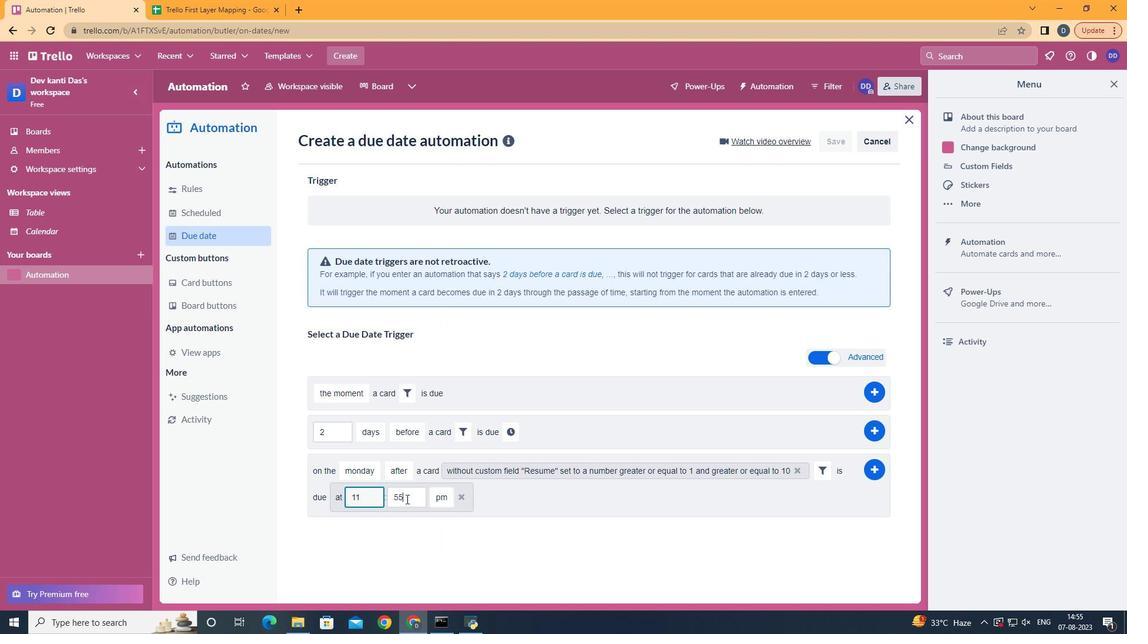 
Action: Mouse pressed left at (406, 499)
Screenshot: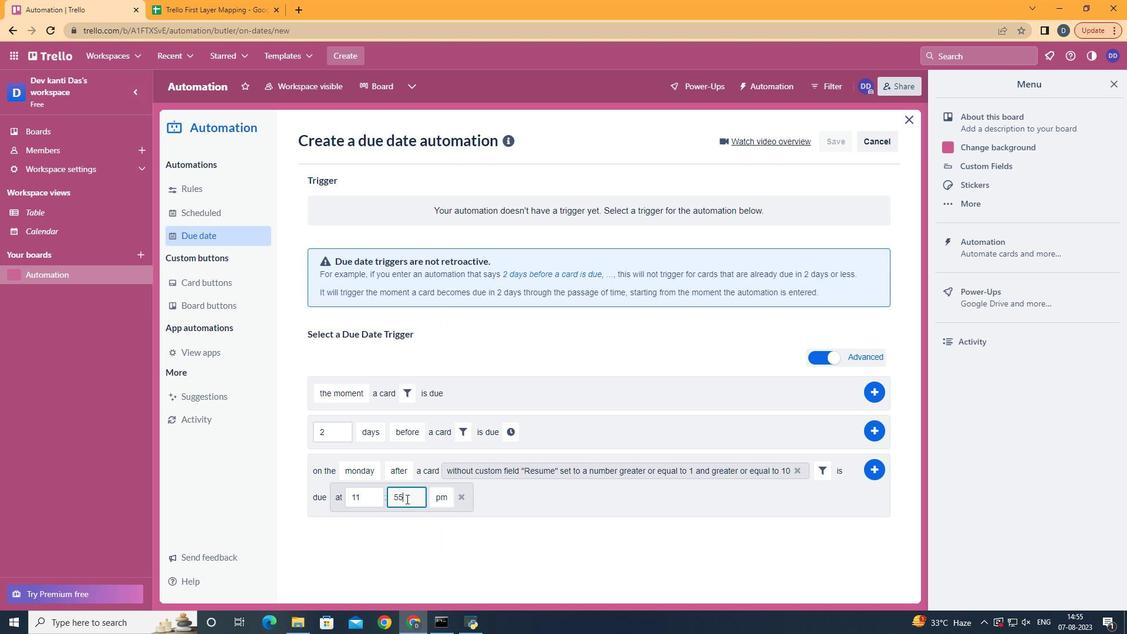 
Action: Key pressed <Key.backspace>
Screenshot: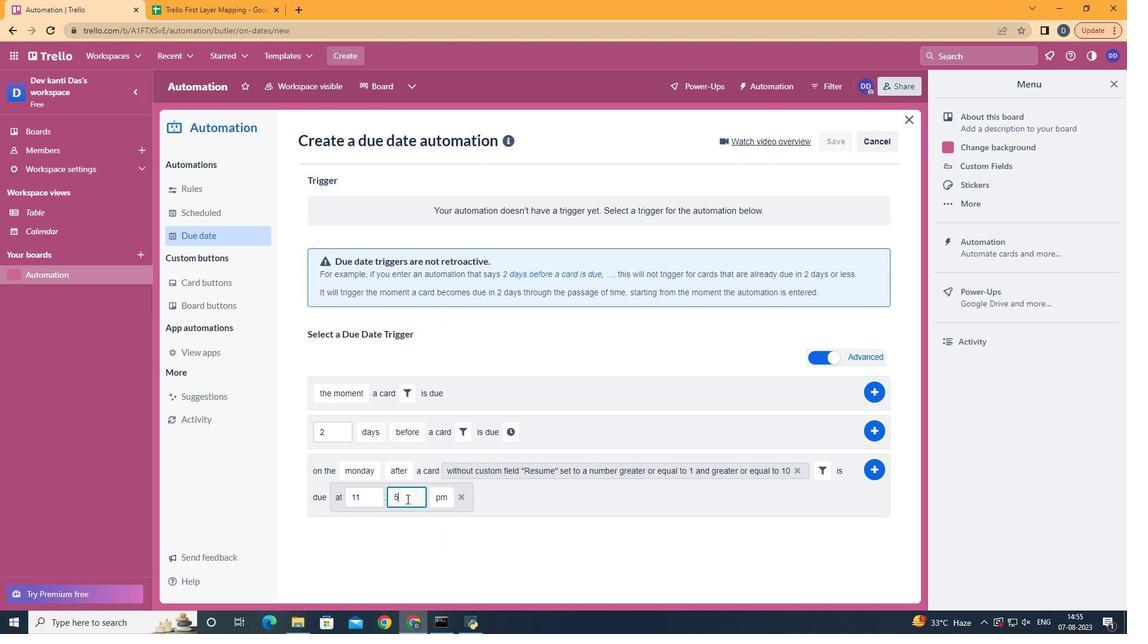 
Action: Mouse moved to (406, 499)
Screenshot: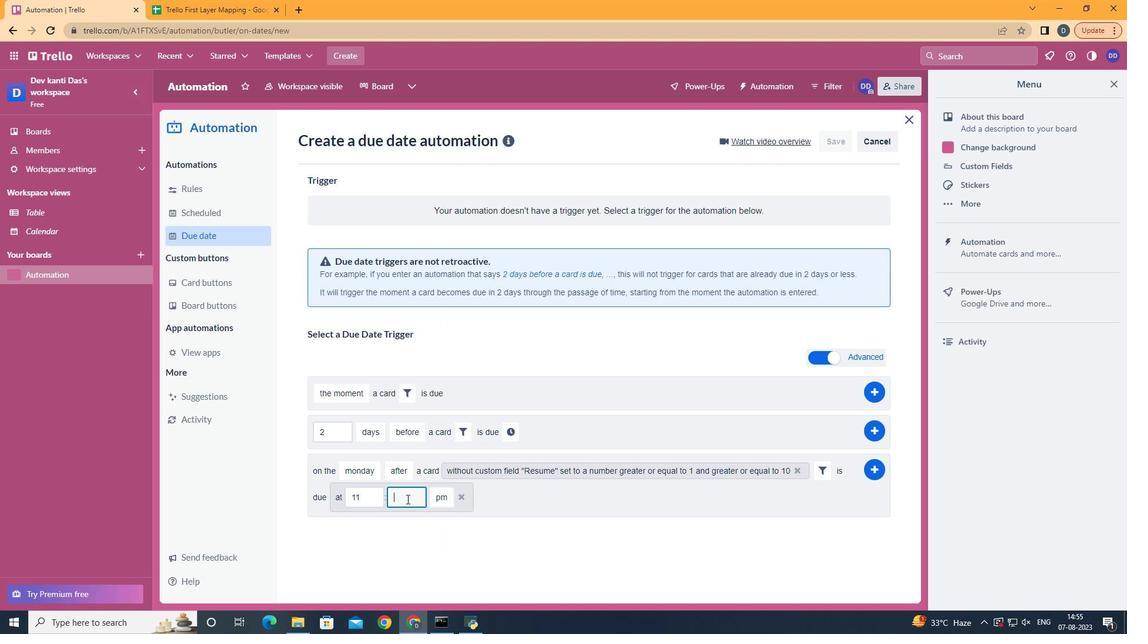 
Action: Key pressed <Key.backspace>00
Screenshot: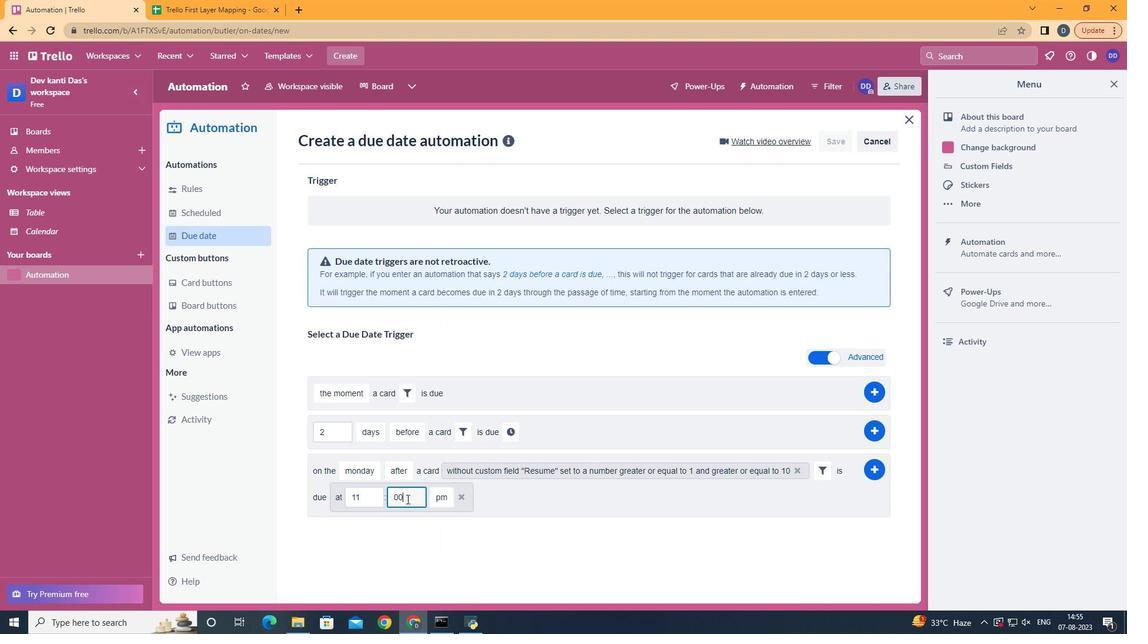 
Action: Mouse moved to (445, 514)
Screenshot: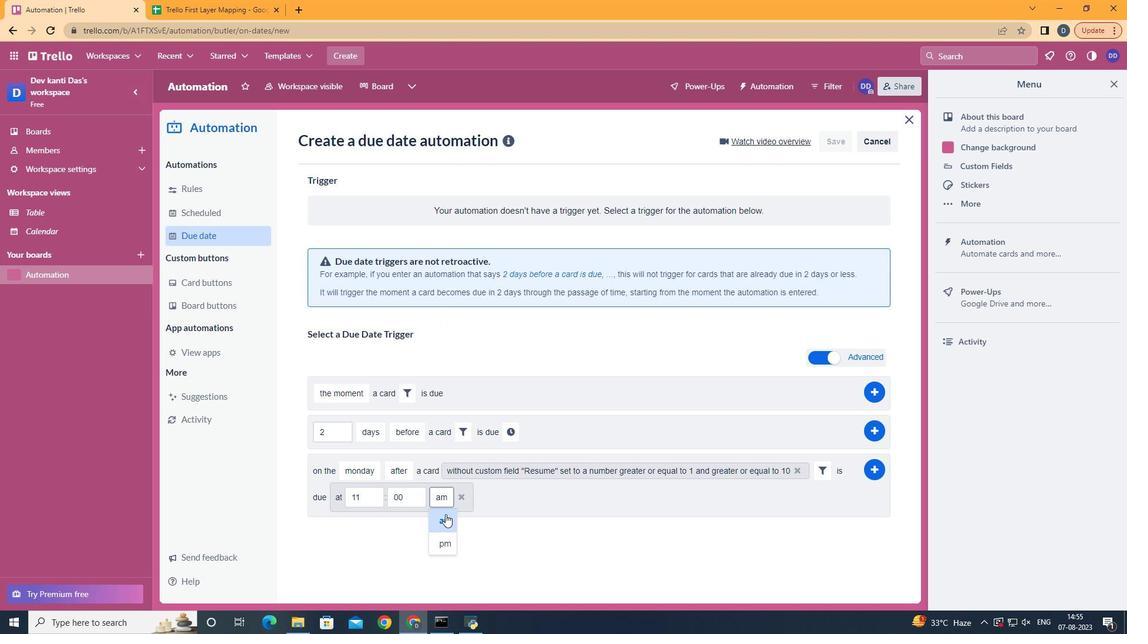 
Action: Mouse pressed left at (445, 514)
Screenshot: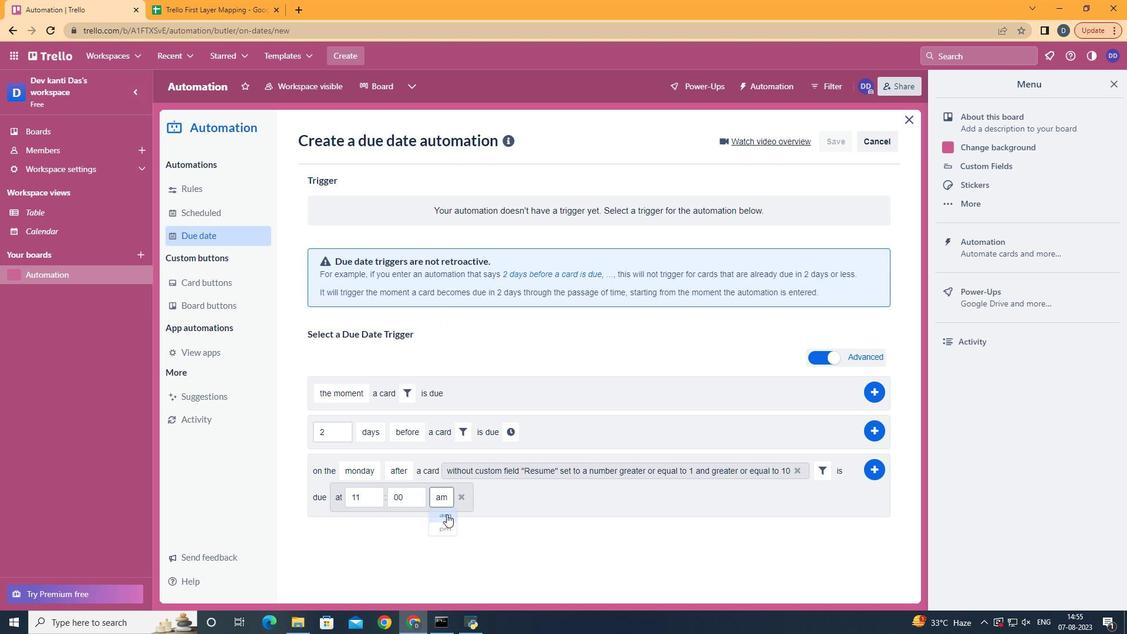 
Action: Mouse moved to (866, 469)
Screenshot: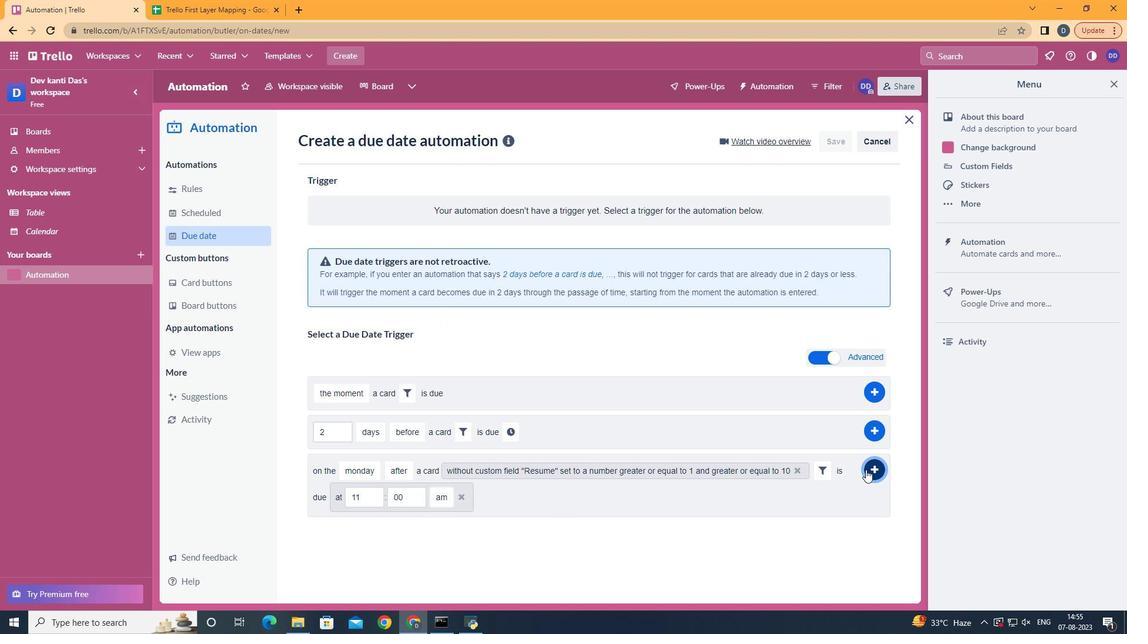 
Action: Mouse pressed left at (866, 469)
Screenshot: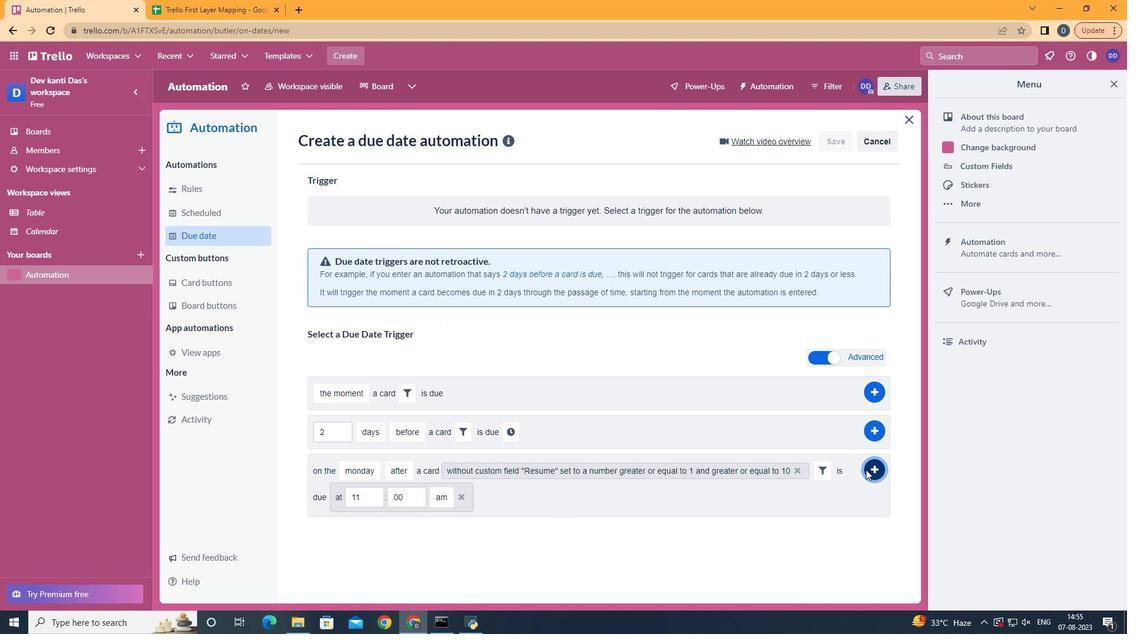 
Action: Mouse moved to (658, 219)
Screenshot: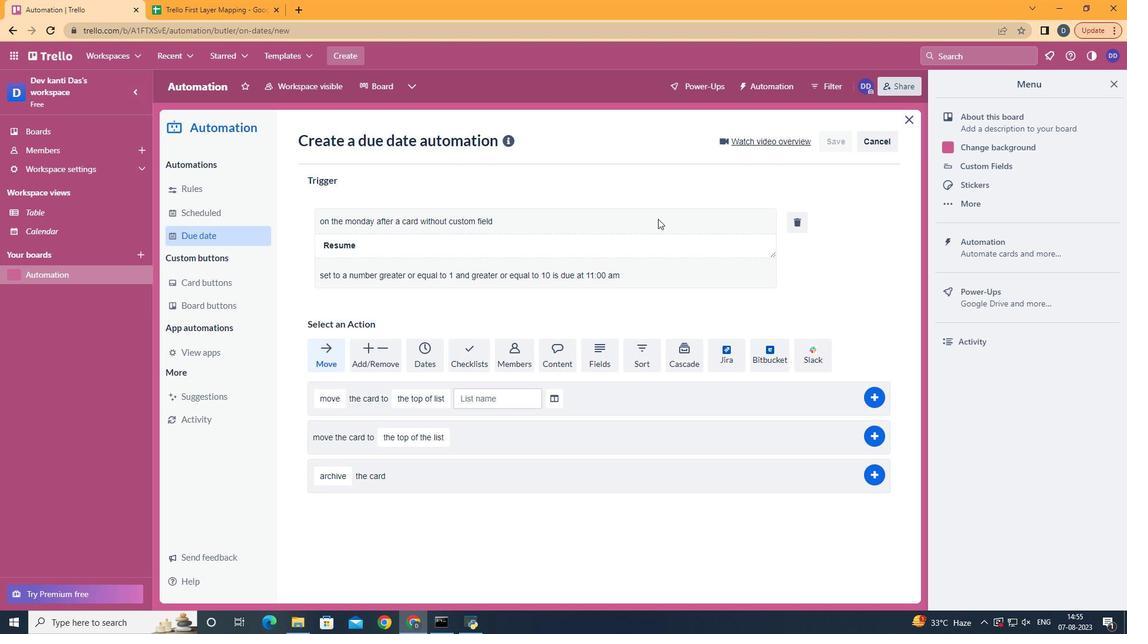 
